 Task: Use the formula "IFNA" in spreadsheet "Project portfolio".
Action: Mouse moved to (832, 115)
Screenshot: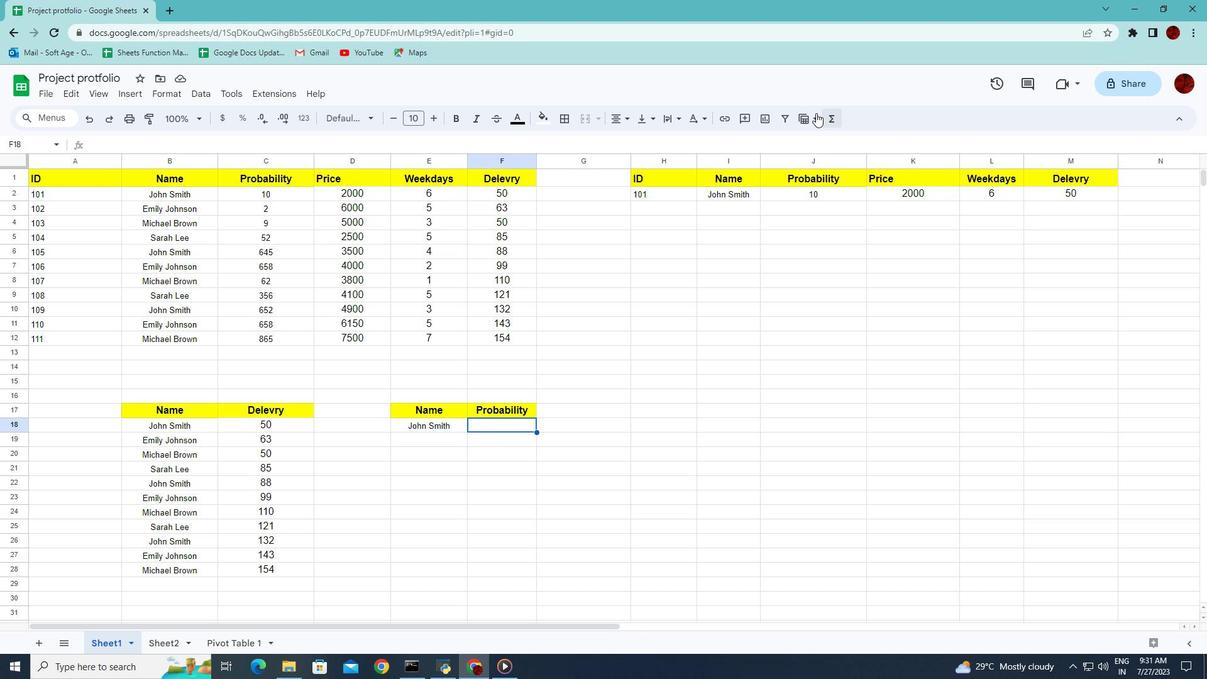 
Action: Mouse pressed left at (832, 115)
Screenshot: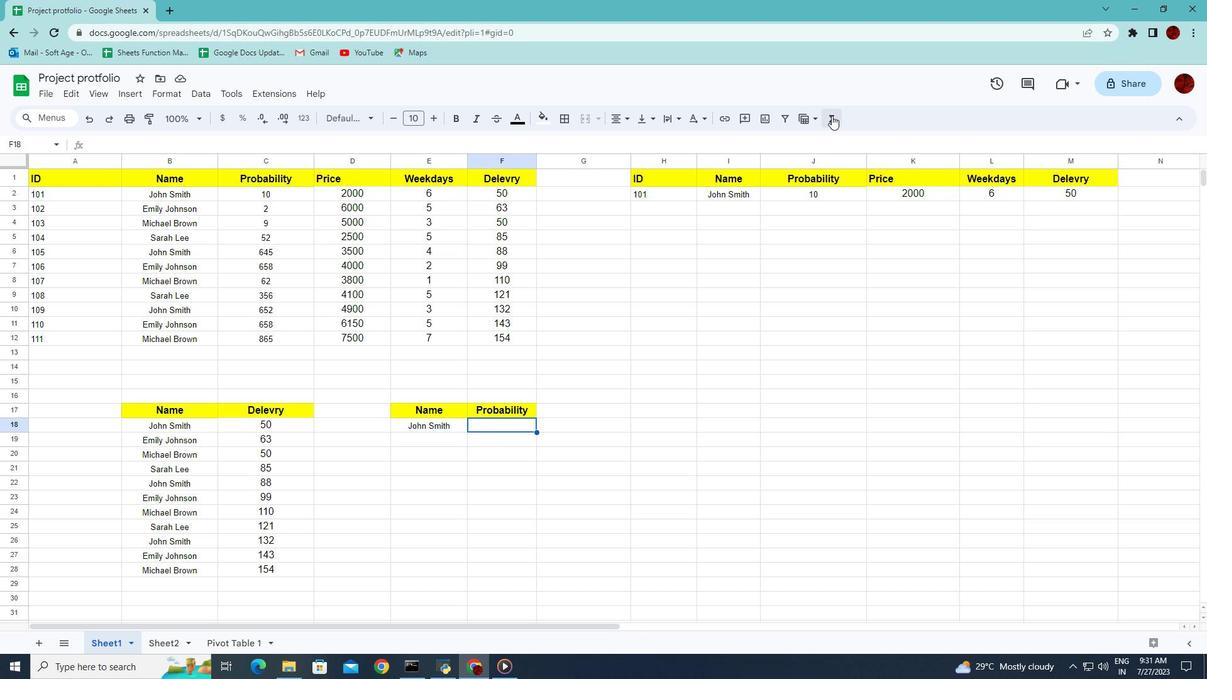 
Action: Mouse moved to (1025, 256)
Screenshot: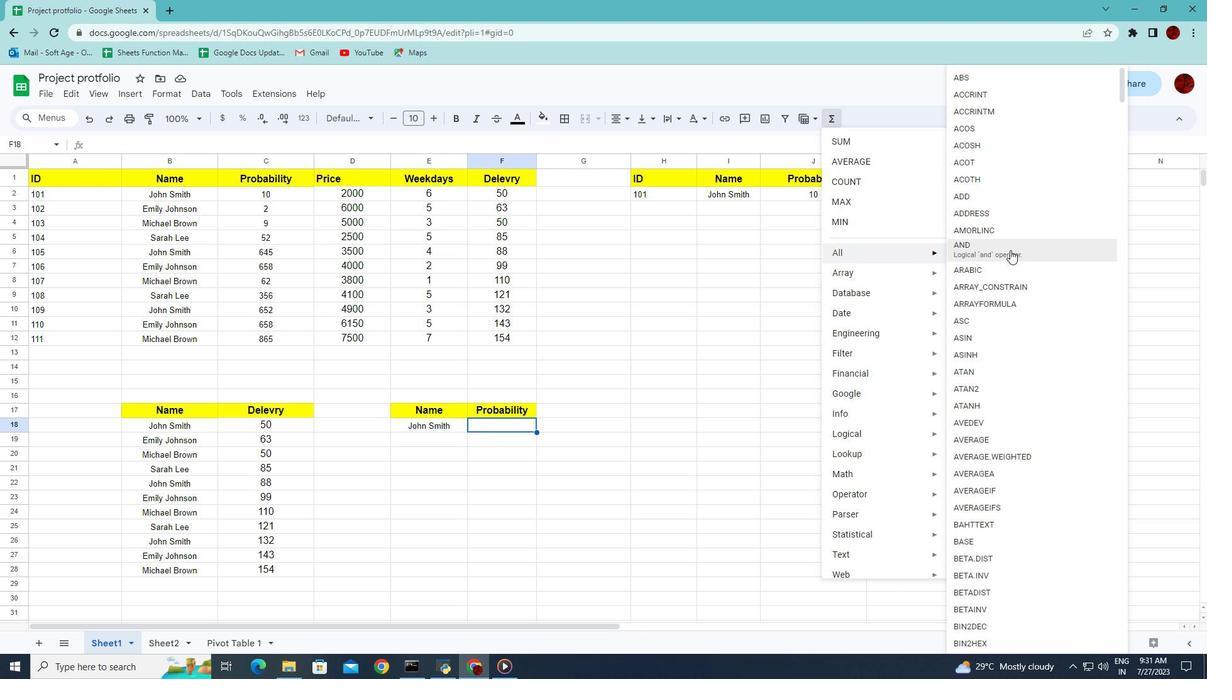 
Action: Mouse scrolled (1025, 256) with delta (0, 0)
Screenshot: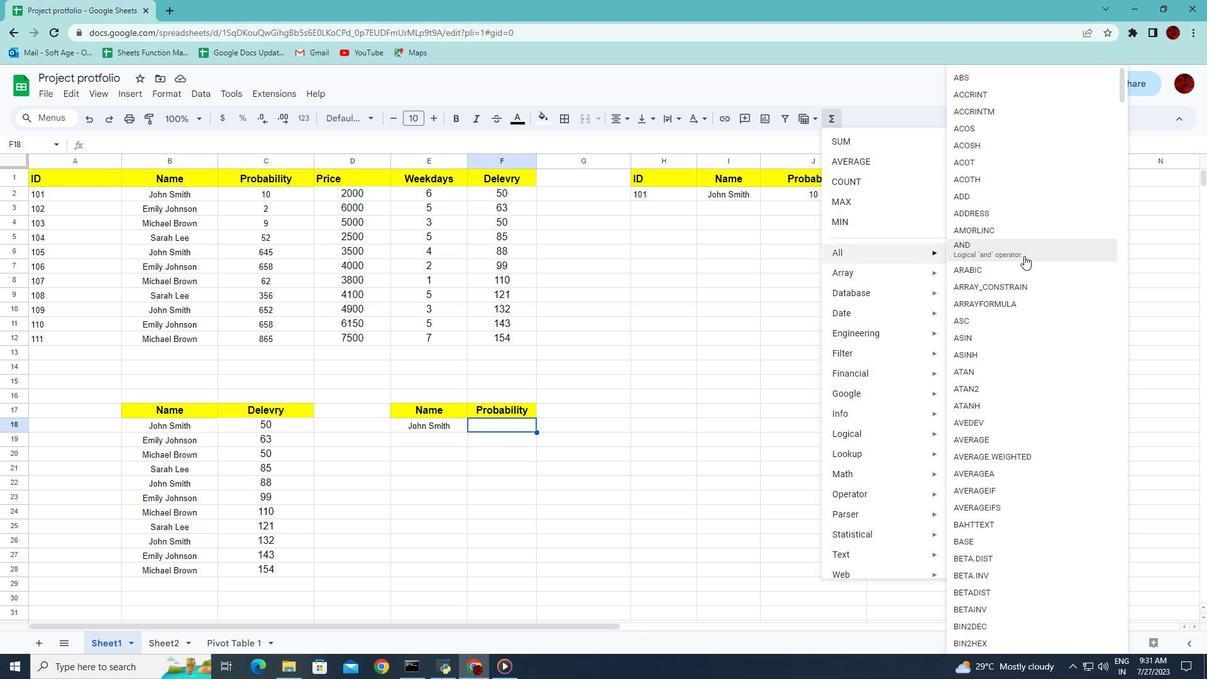 
Action: Mouse scrolled (1025, 256) with delta (0, 0)
Screenshot: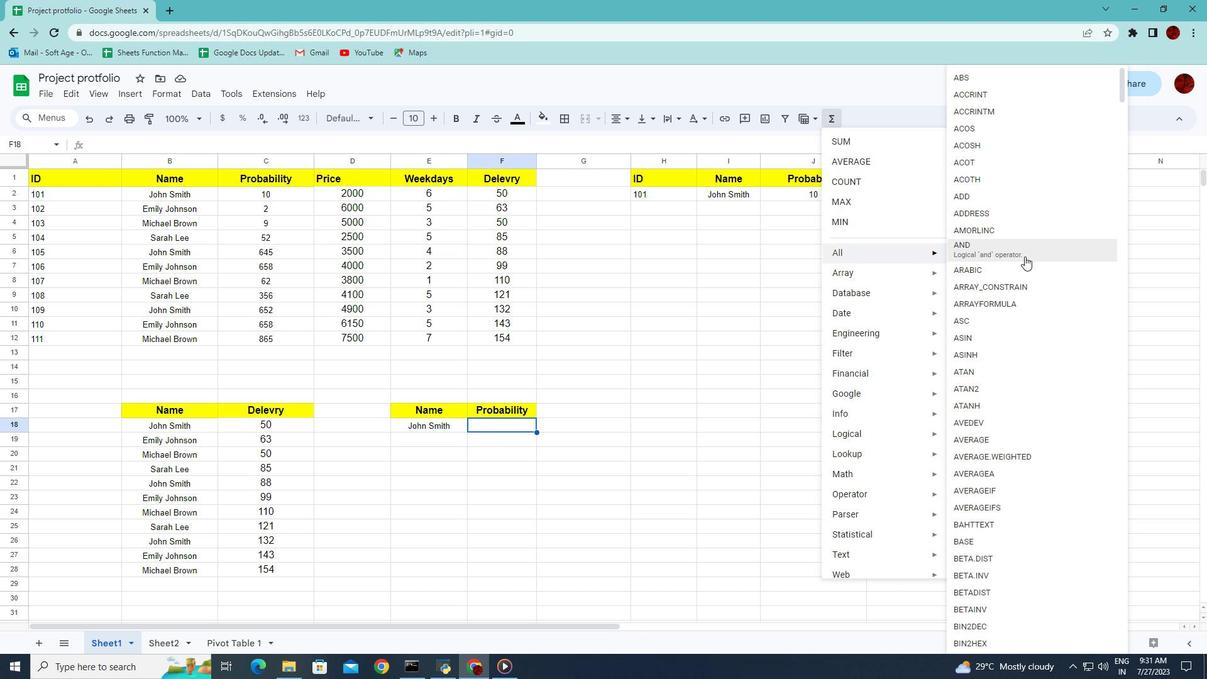 
Action: Mouse scrolled (1025, 256) with delta (0, 0)
Screenshot: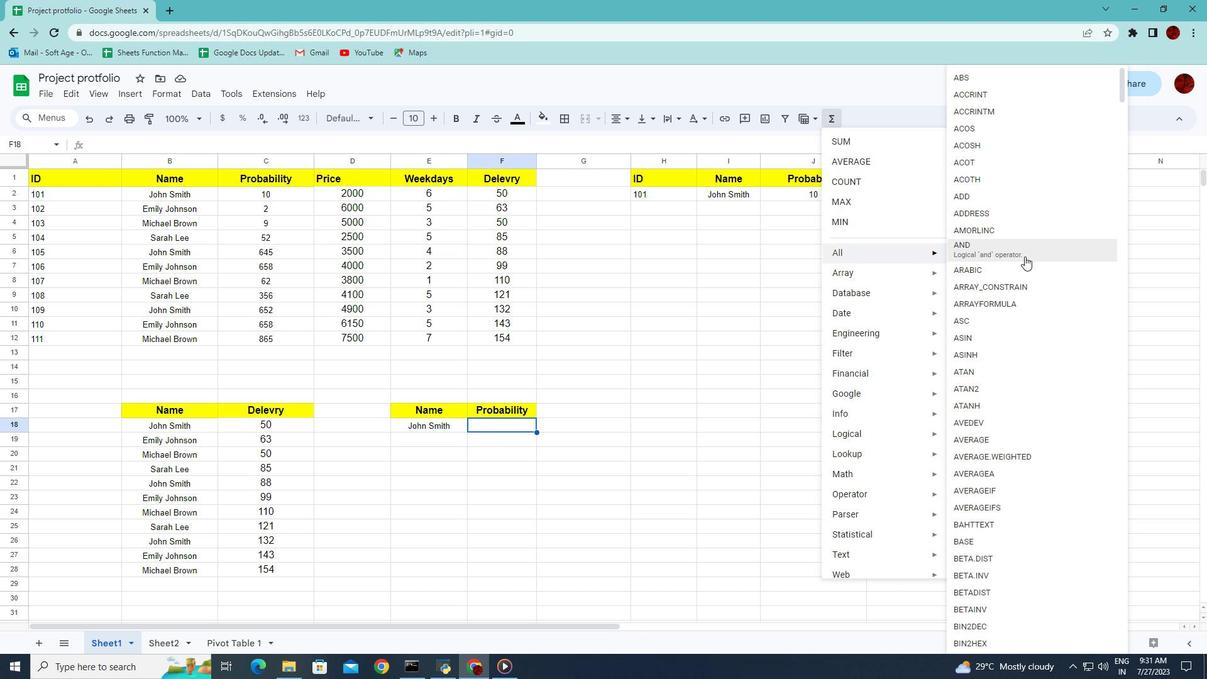 
Action: Mouse scrolled (1025, 256) with delta (0, 0)
Screenshot: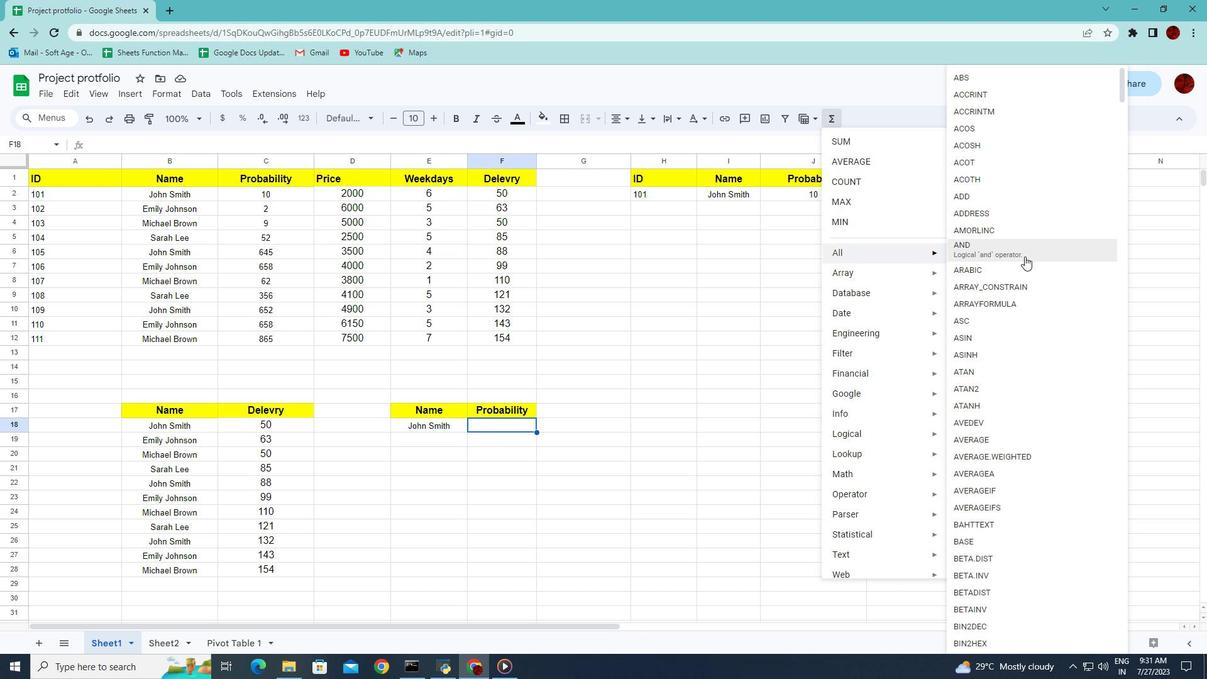 
Action: Mouse scrolled (1025, 256) with delta (0, 0)
Screenshot: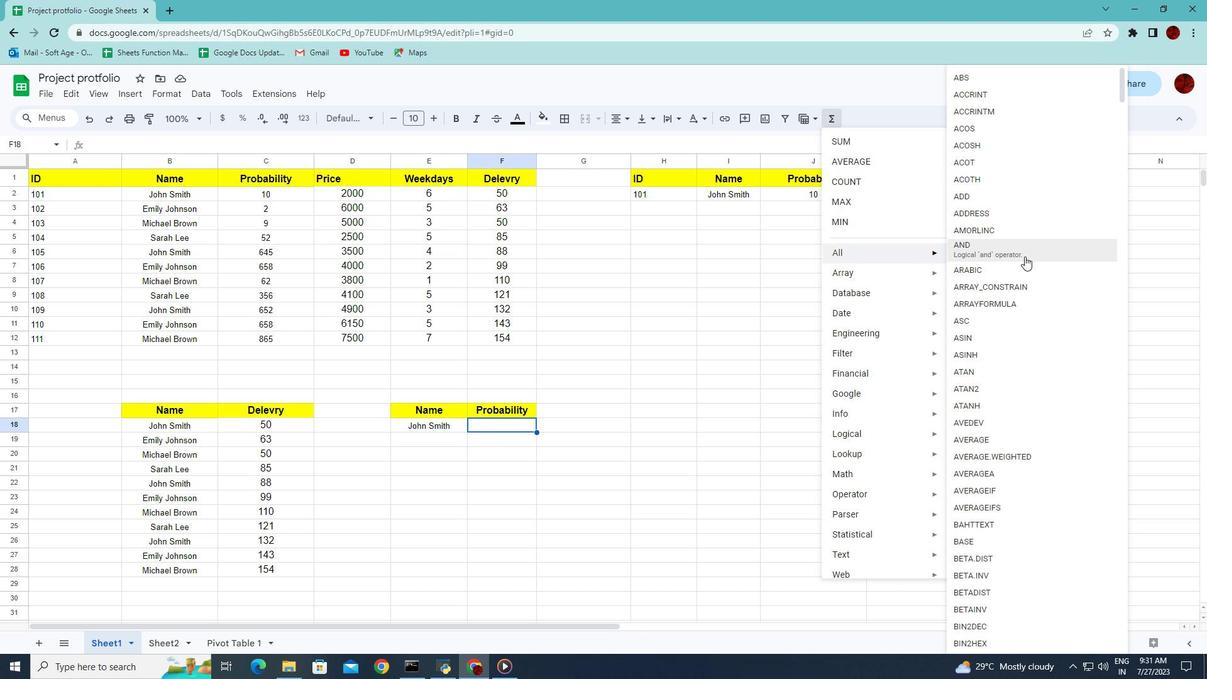 
Action: Mouse scrolled (1025, 256) with delta (0, 0)
Screenshot: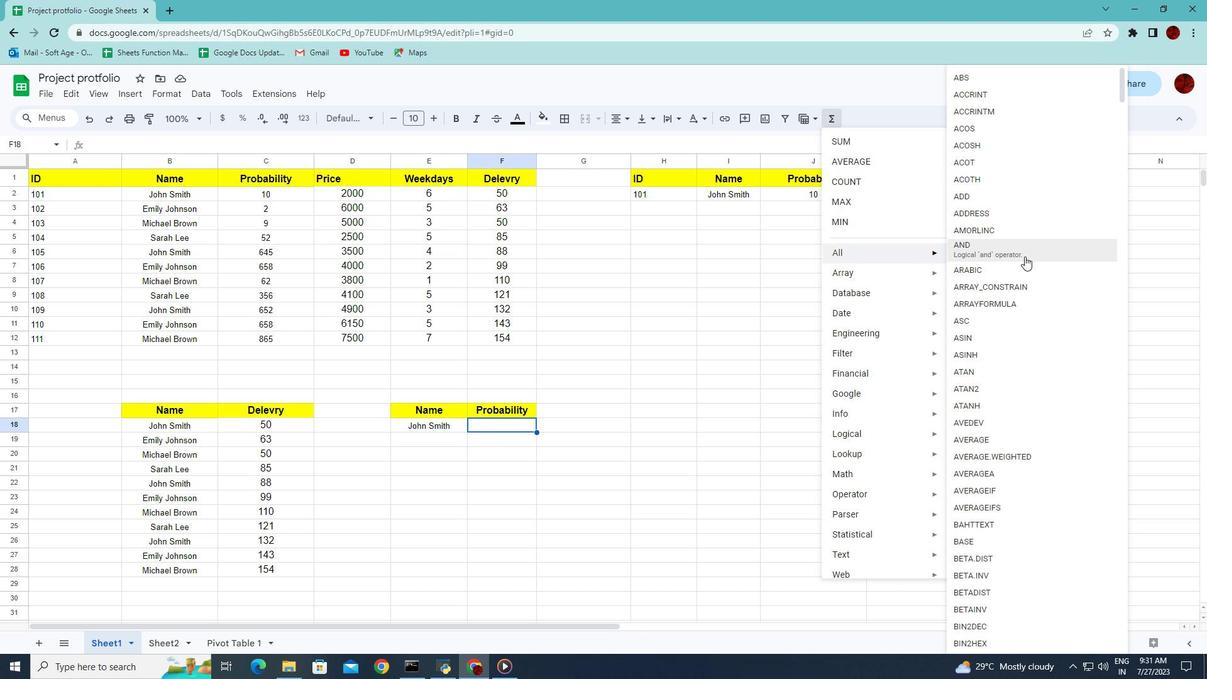 
Action: Mouse scrolled (1025, 256) with delta (0, 0)
Screenshot: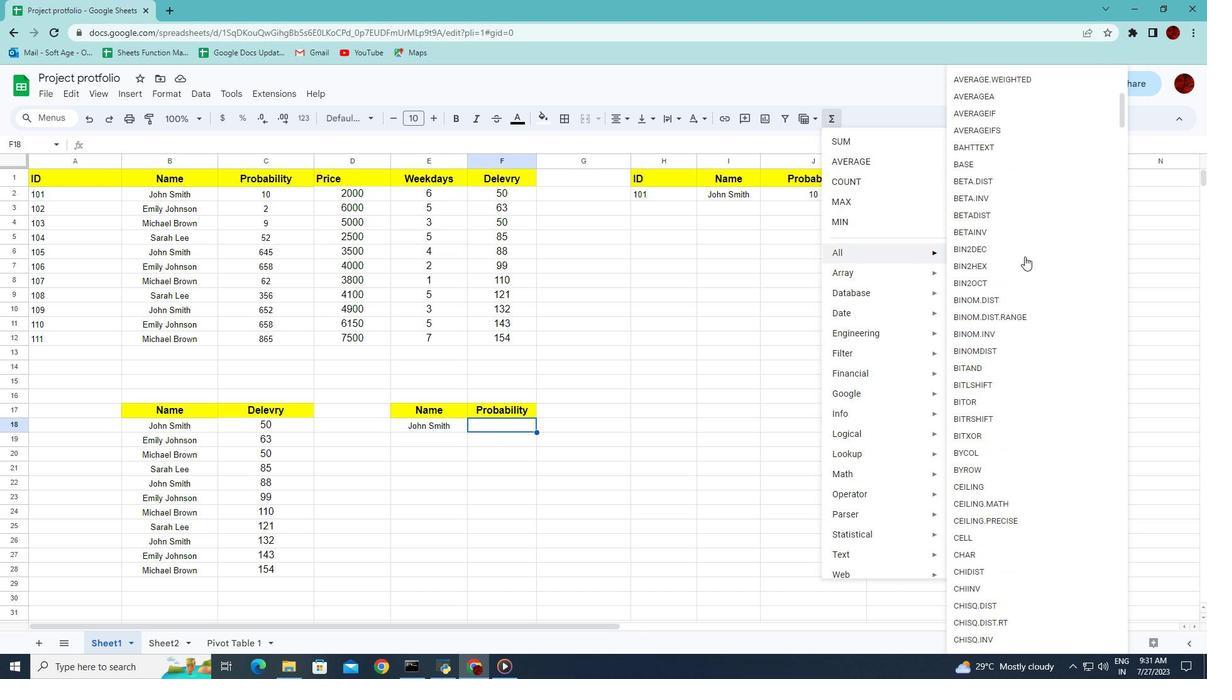 
Action: Mouse scrolled (1025, 256) with delta (0, 0)
Screenshot: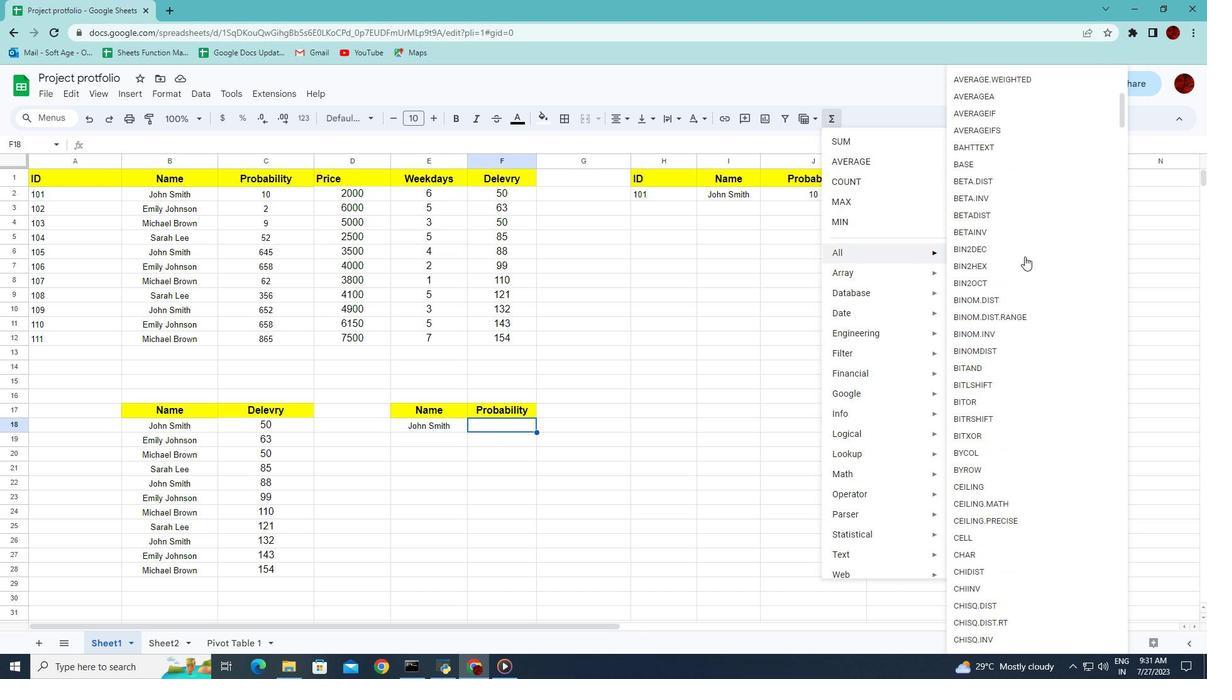 
Action: Mouse scrolled (1025, 256) with delta (0, 0)
Screenshot: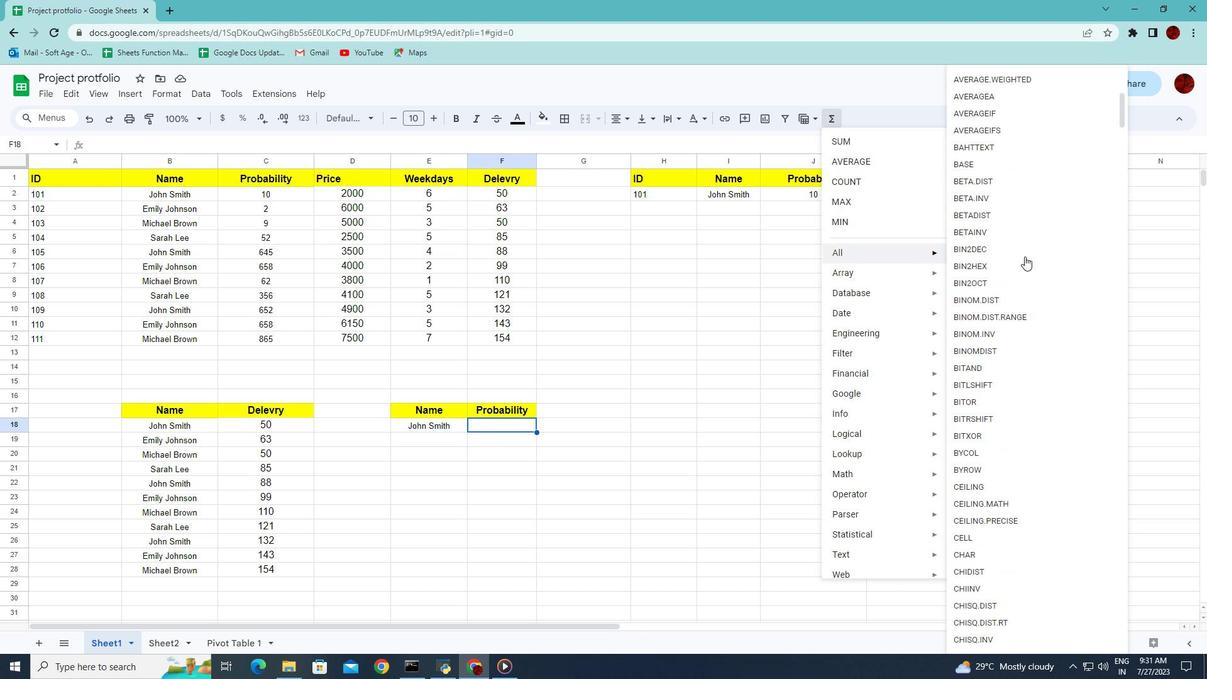 
Action: Mouse scrolled (1025, 256) with delta (0, 0)
Screenshot: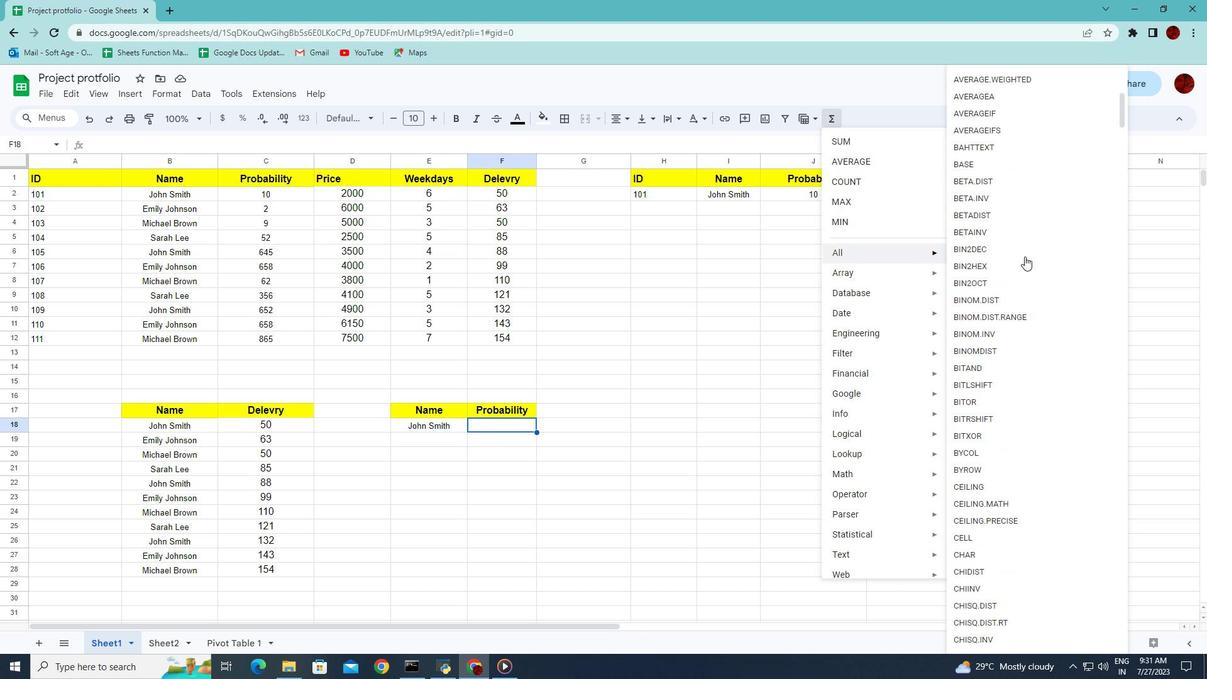 
Action: Mouse scrolled (1025, 256) with delta (0, 0)
Screenshot: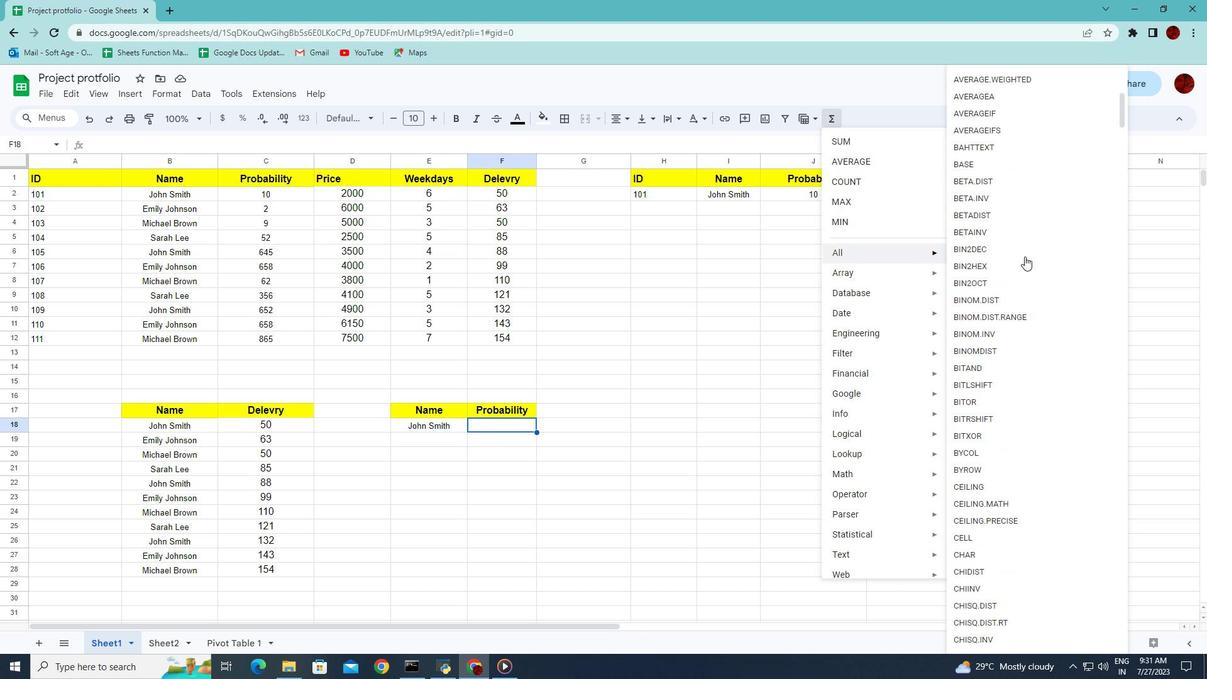 
Action: Mouse scrolled (1025, 256) with delta (0, 0)
Screenshot: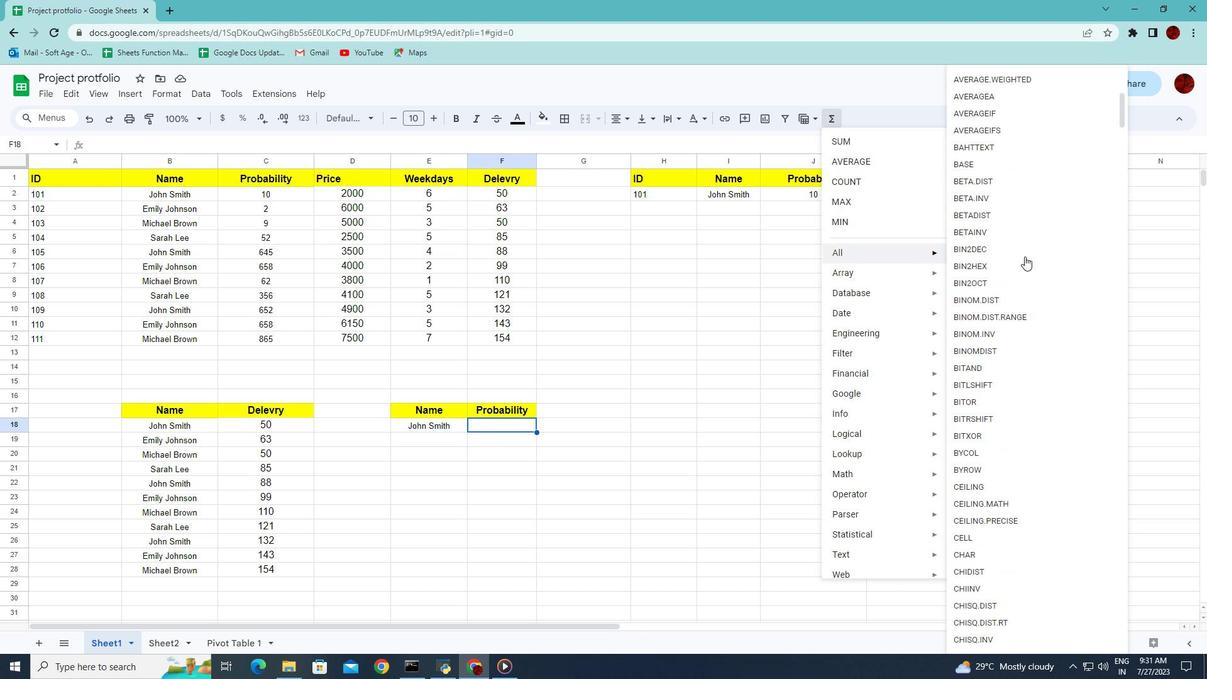 
Action: Mouse scrolled (1025, 256) with delta (0, 0)
Screenshot: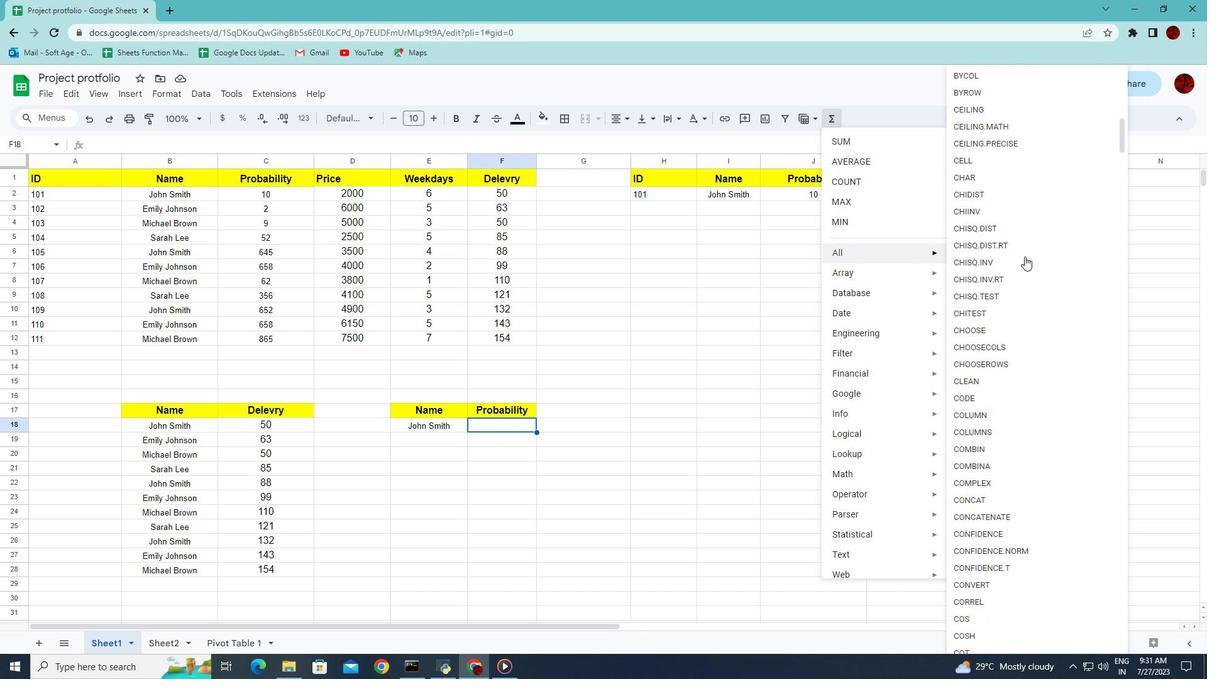 
Action: Mouse scrolled (1025, 256) with delta (0, 0)
Screenshot: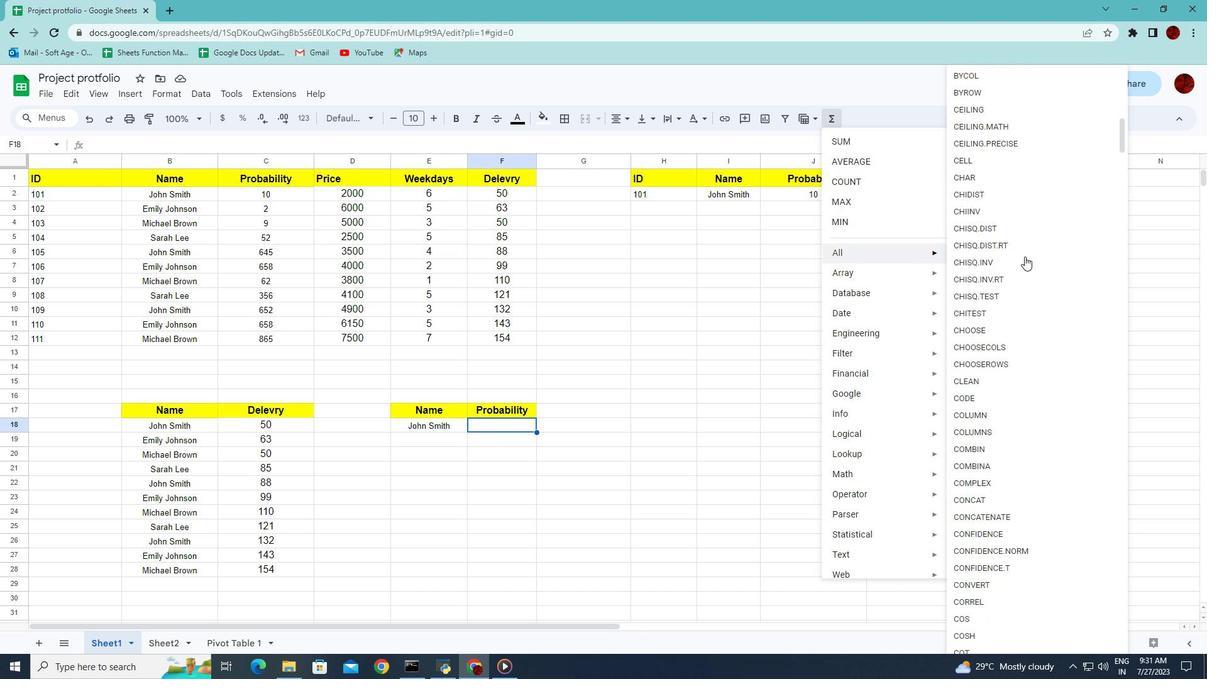 
Action: Mouse scrolled (1025, 256) with delta (0, 0)
Screenshot: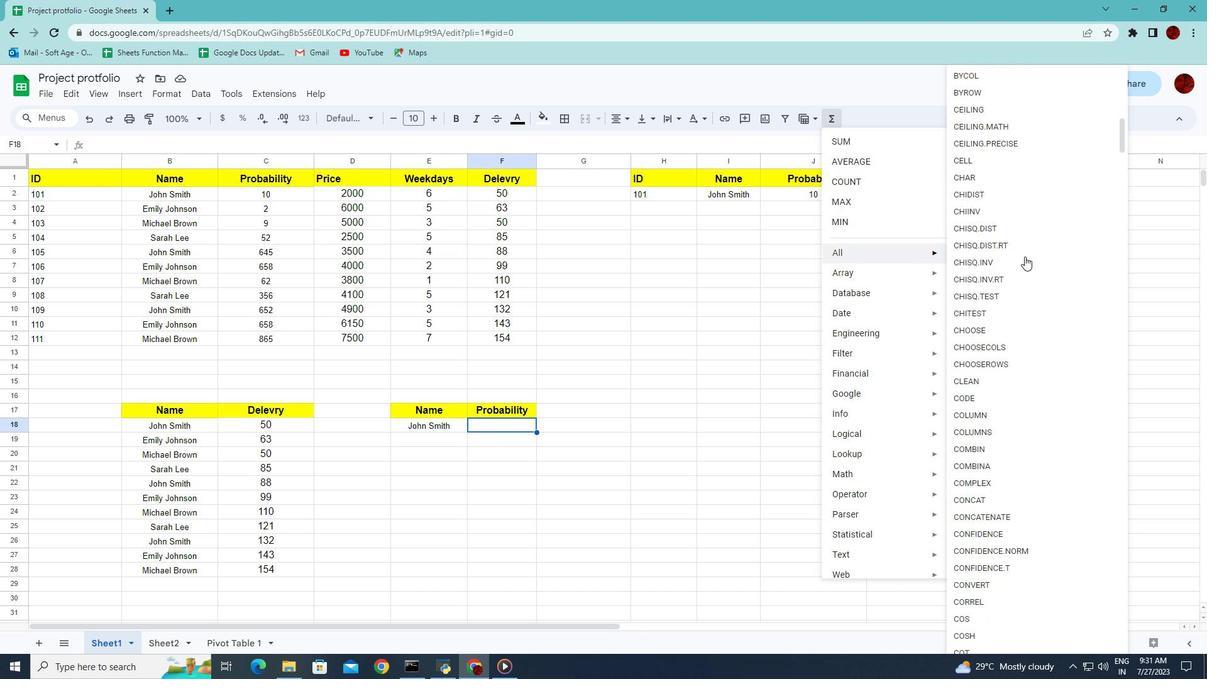 
Action: Mouse scrolled (1025, 256) with delta (0, 0)
Screenshot: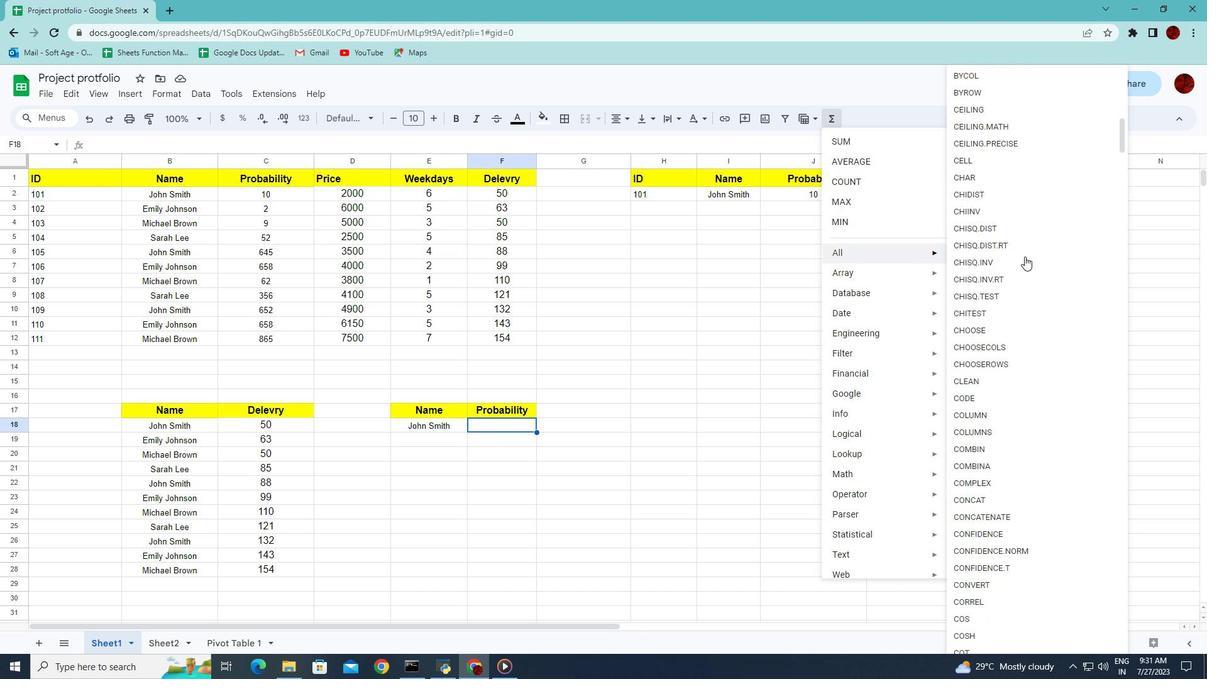 
Action: Mouse scrolled (1025, 256) with delta (0, 0)
Screenshot: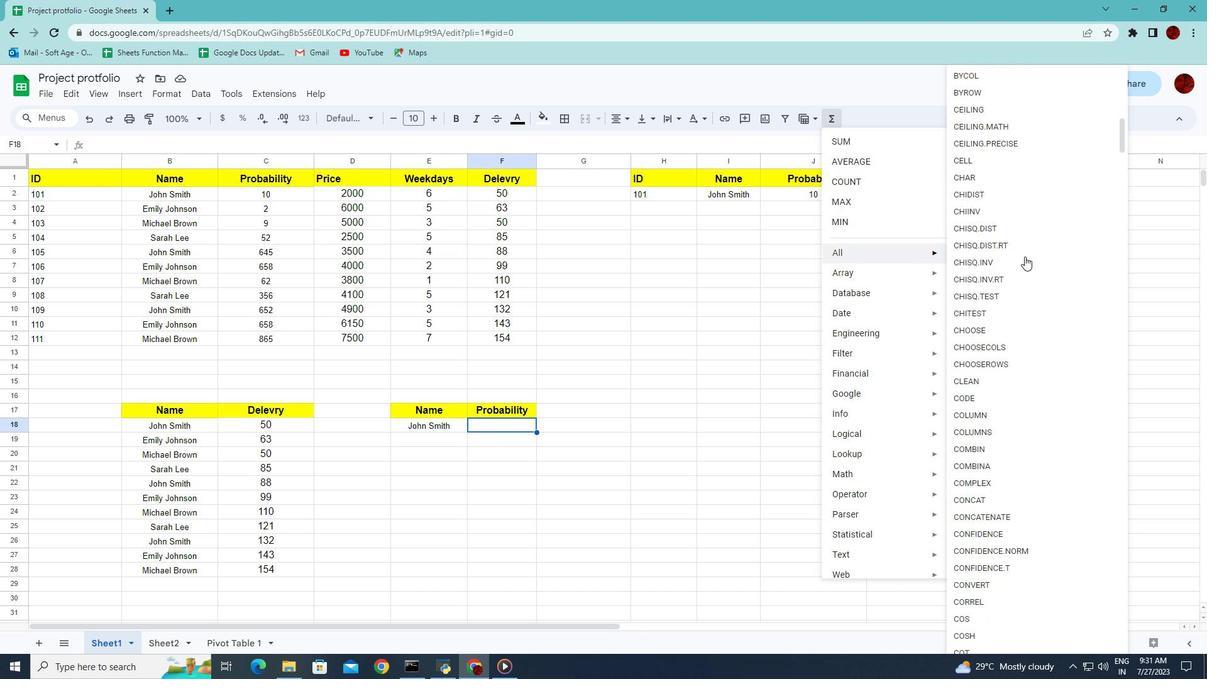 
Action: Mouse scrolled (1025, 256) with delta (0, 0)
Screenshot: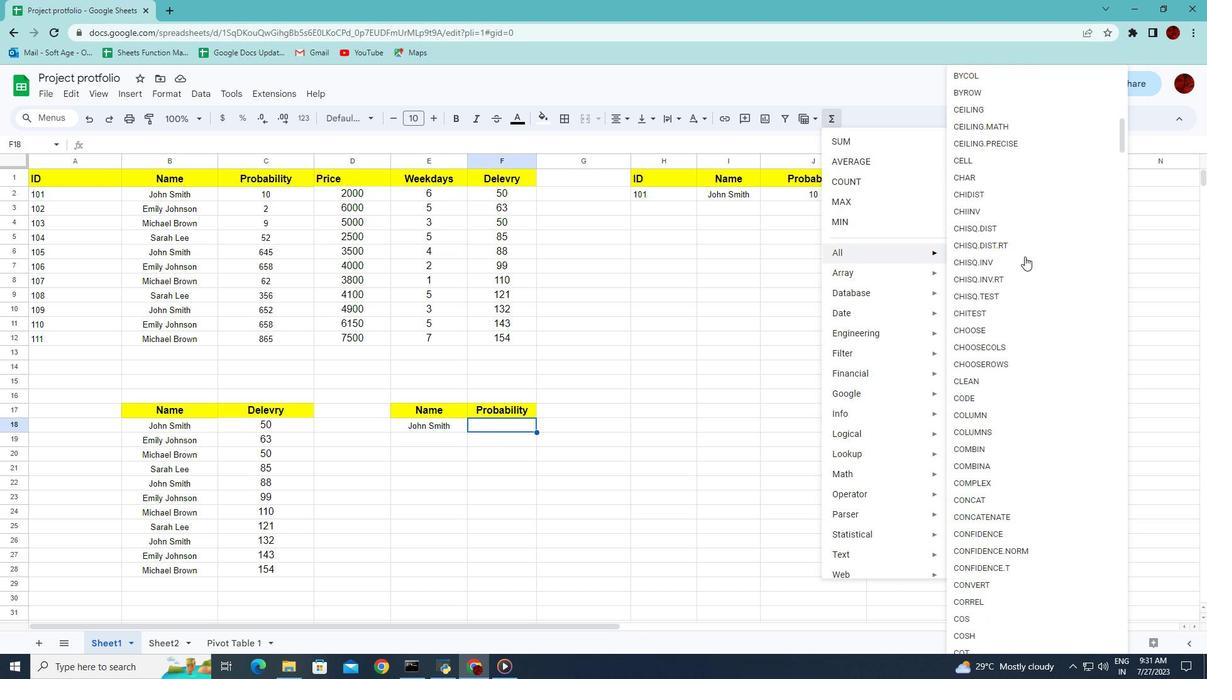 
Action: Mouse scrolled (1025, 256) with delta (0, 0)
Screenshot: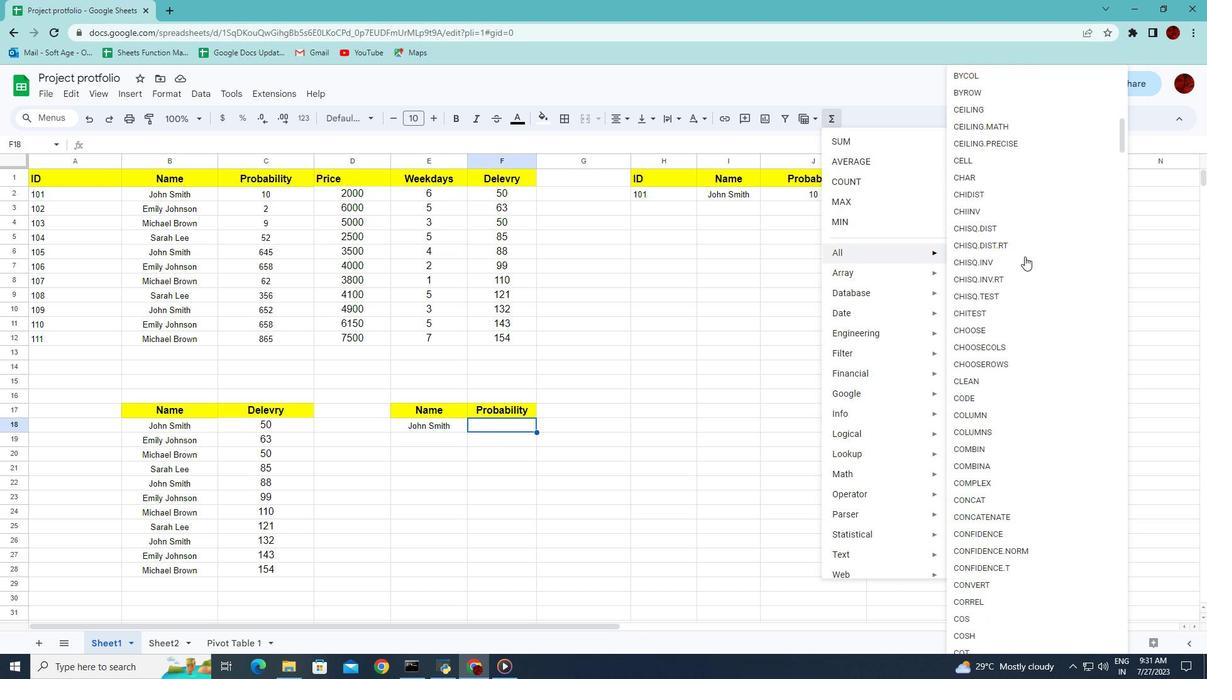
Action: Mouse scrolled (1025, 256) with delta (0, 0)
Screenshot: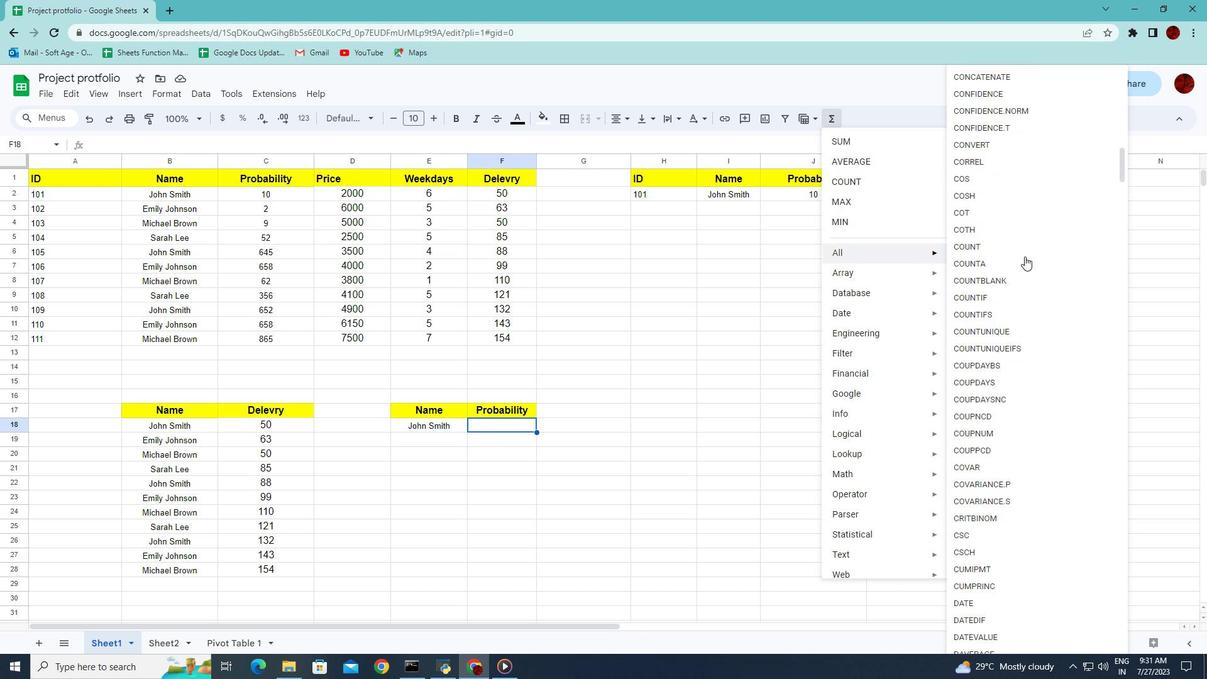 
Action: Mouse scrolled (1025, 256) with delta (0, 0)
Screenshot: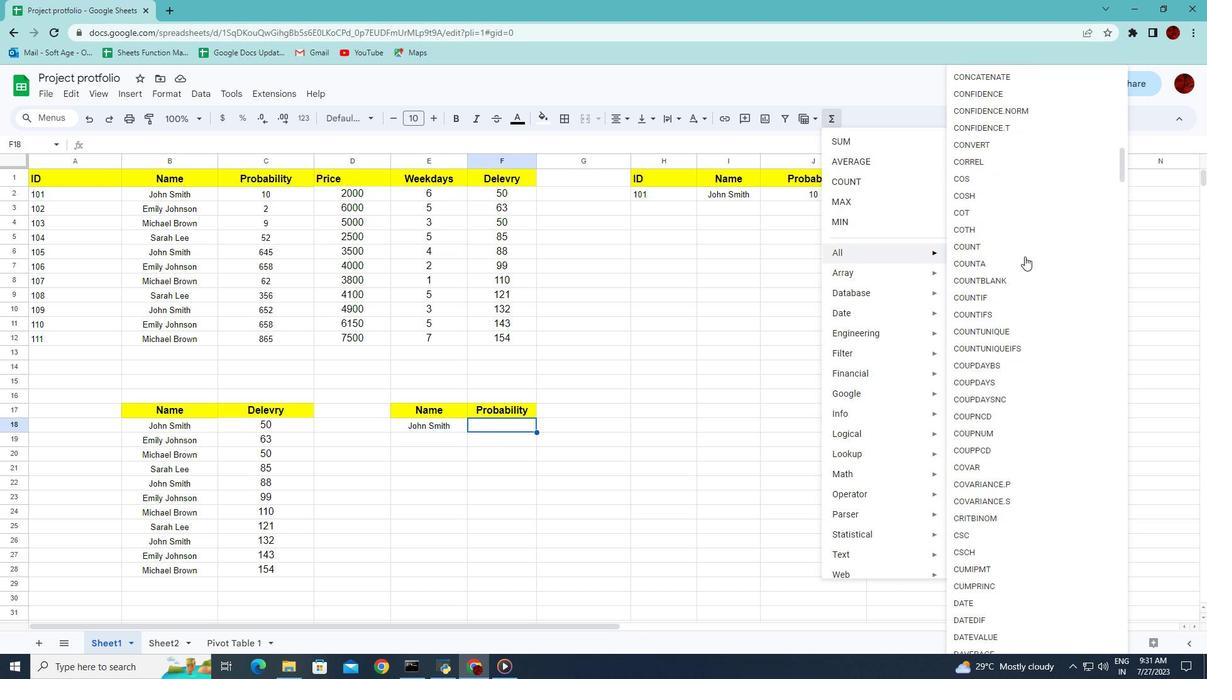
Action: Mouse scrolled (1025, 256) with delta (0, 0)
Screenshot: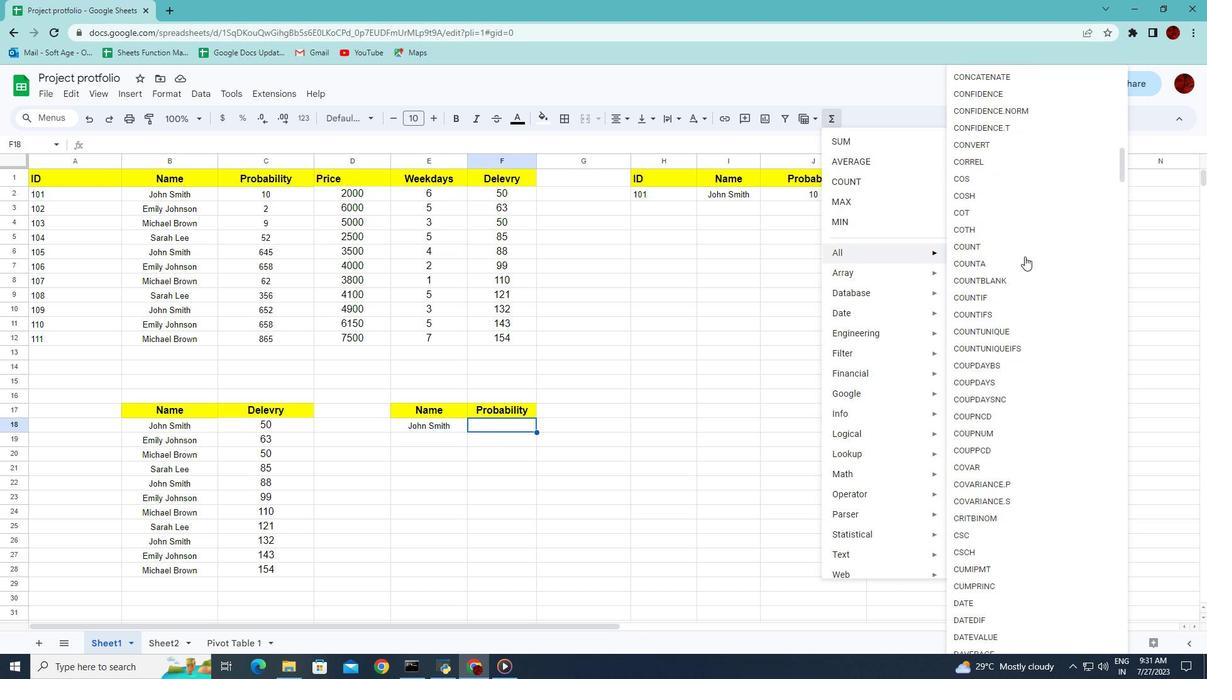 
Action: Mouse scrolled (1025, 256) with delta (0, 0)
Screenshot: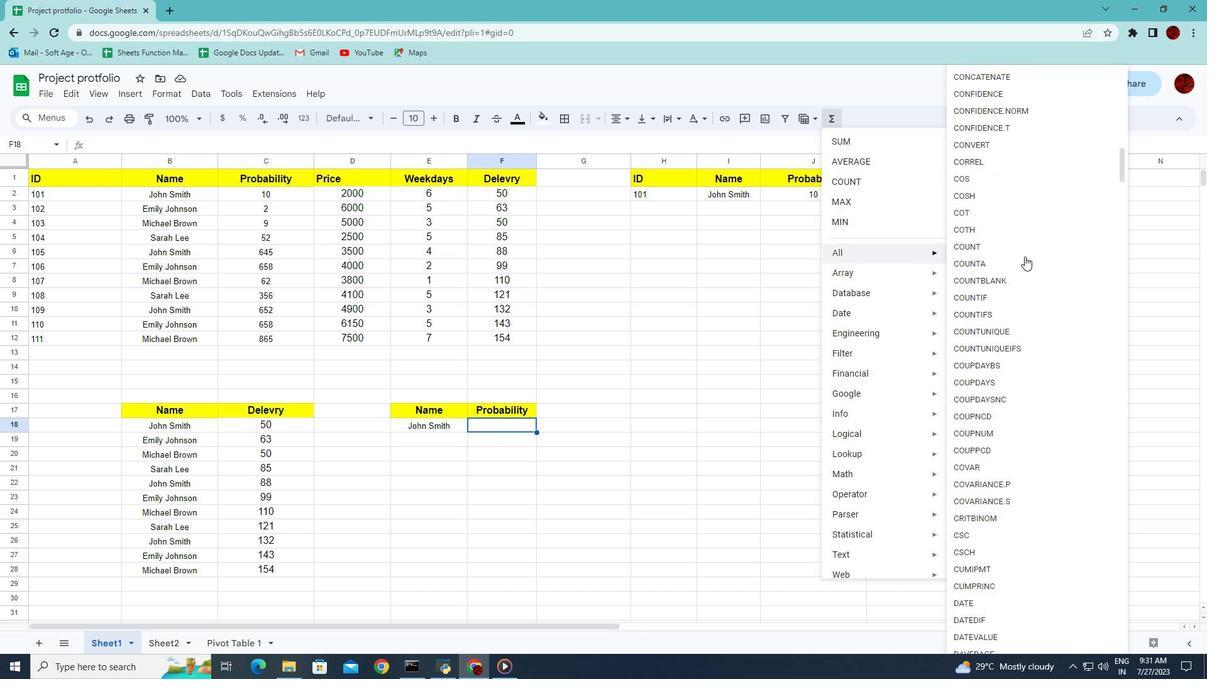 
Action: Mouse scrolled (1025, 256) with delta (0, 0)
Screenshot: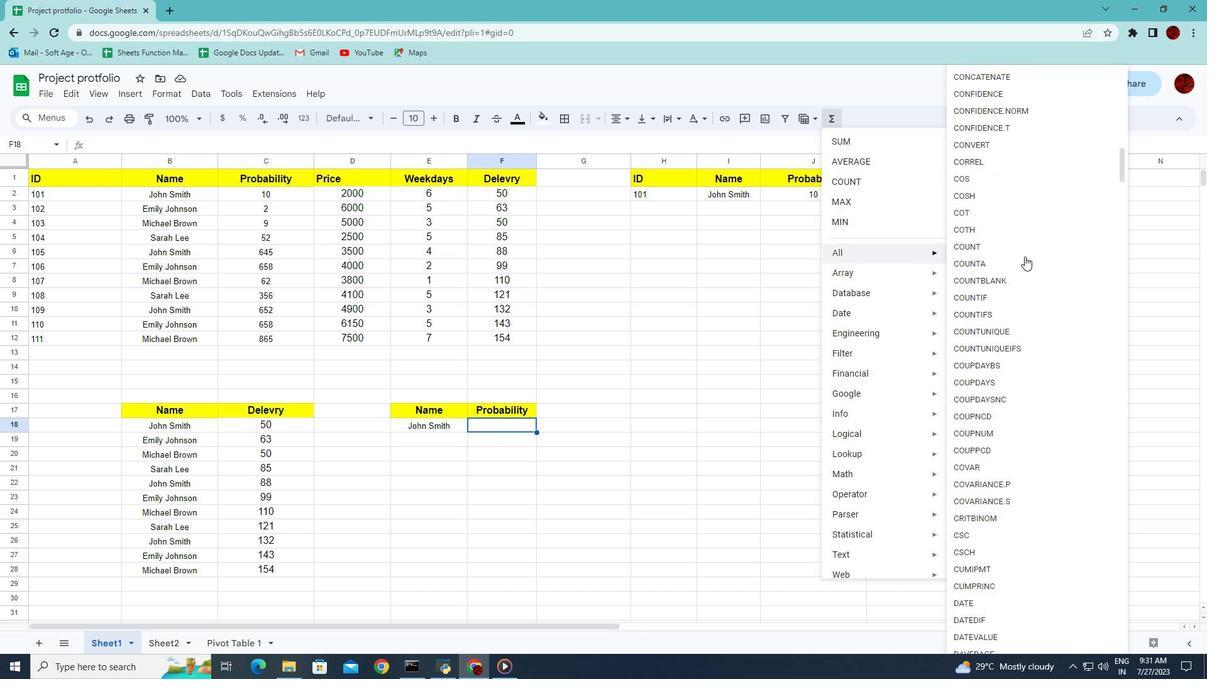 
Action: Mouse scrolled (1025, 256) with delta (0, 0)
Screenshot: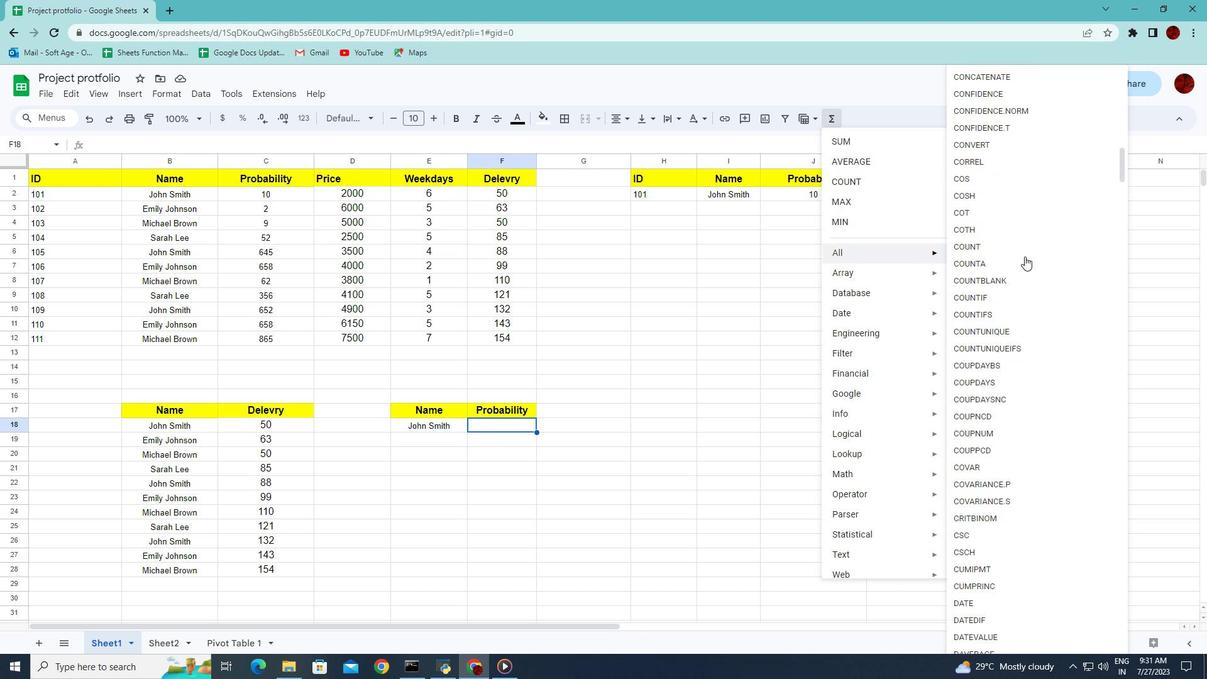 
Action: Mouse scrolled (1025, 256) with delta (0, 0)
Screenshot: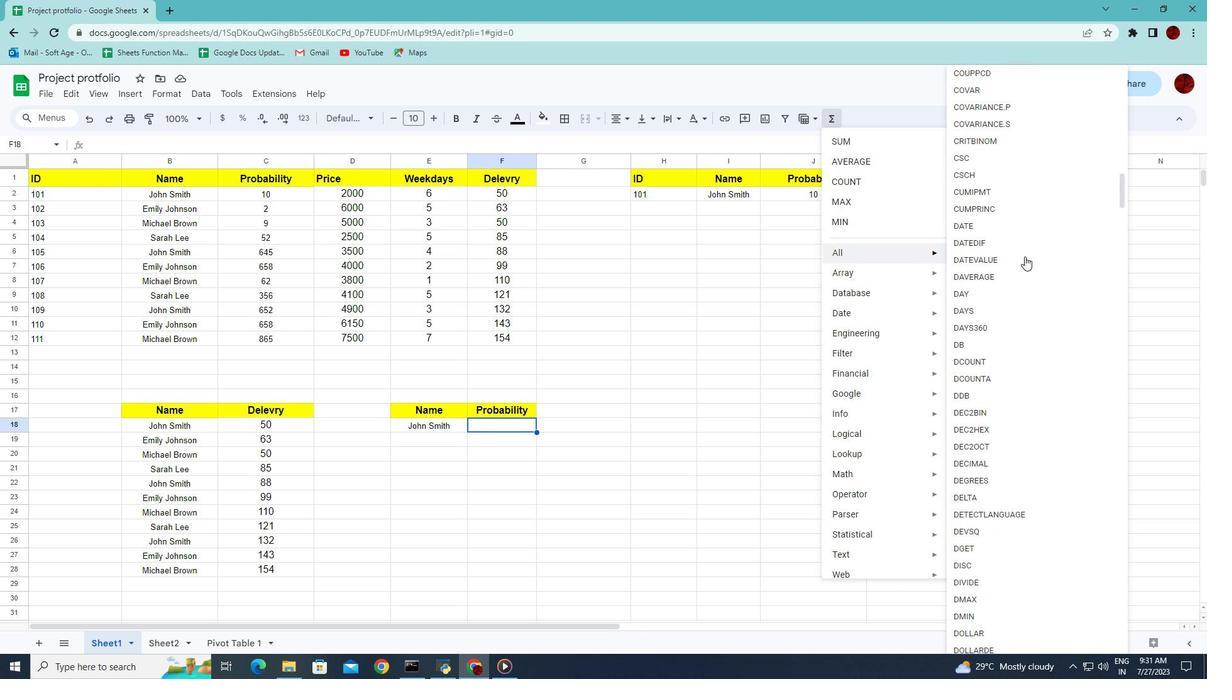 
Action: Mouse scrolled (1025, 256) with delta (0, 0)
Screenshot: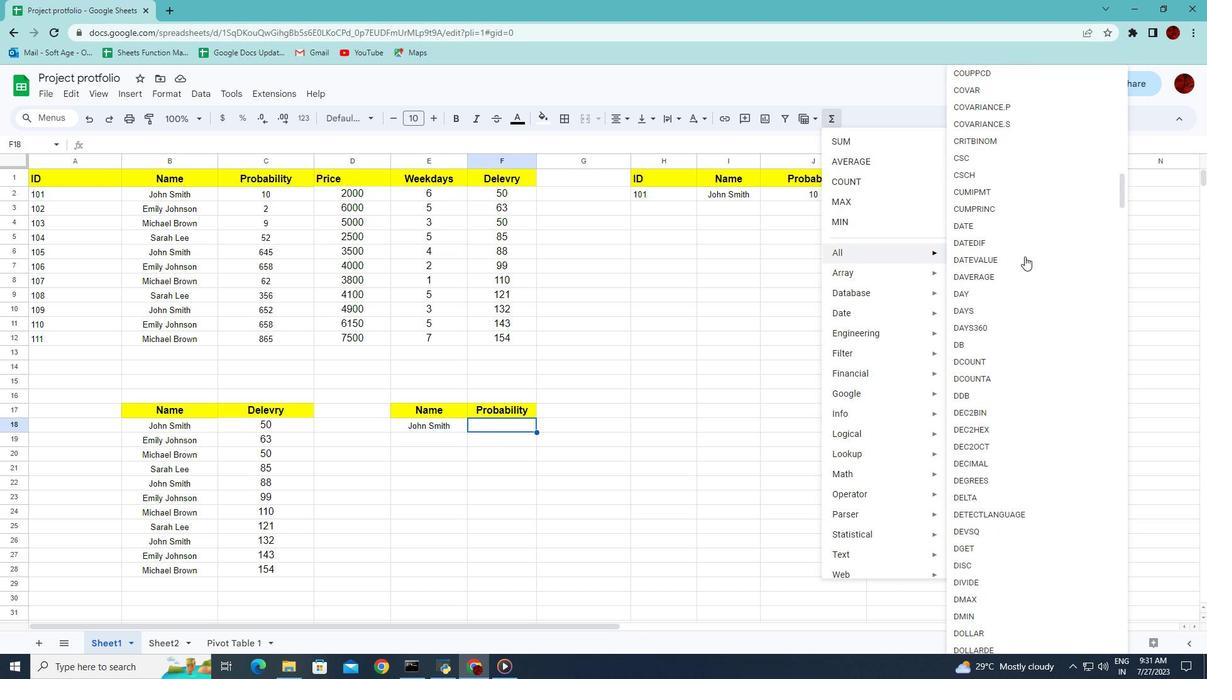 
Action: Mouse scrolled (1025, 256) with delta (0, 0)
Screenshot: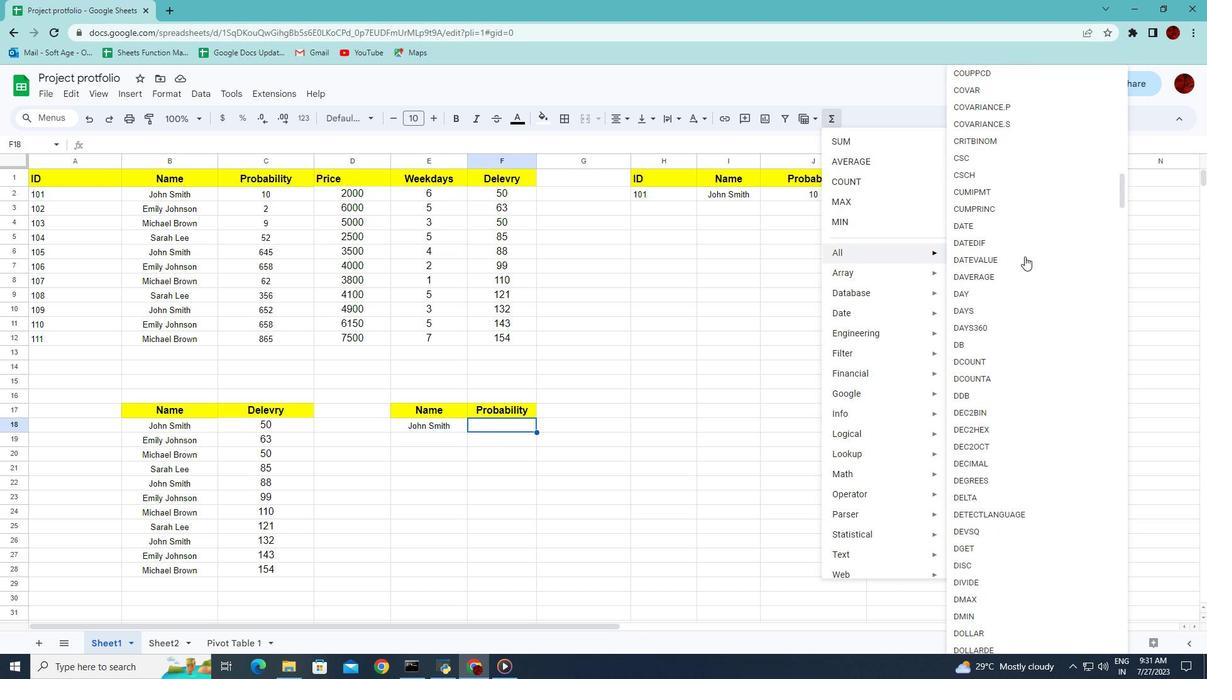 
Action: Mouse scrolled (1025, 256) with delta (0, 0)
Screenshot: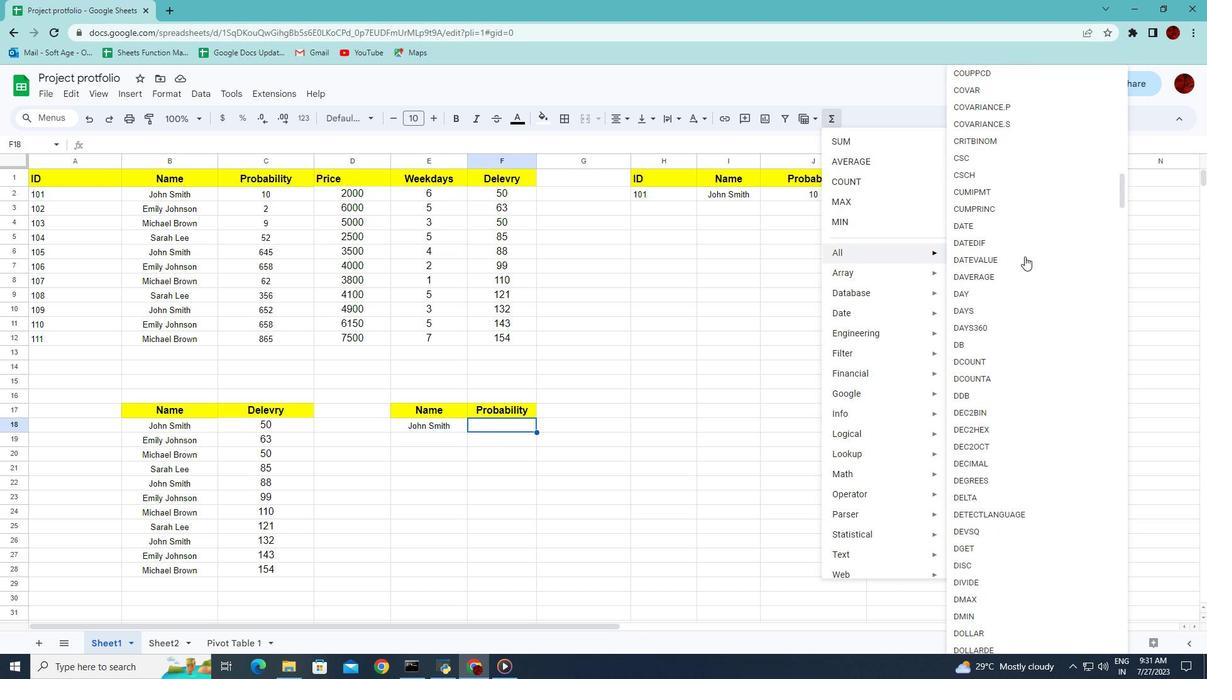 
Action: Mouse scrolled (1025, 256) with delta (0, 0)
Screenshot: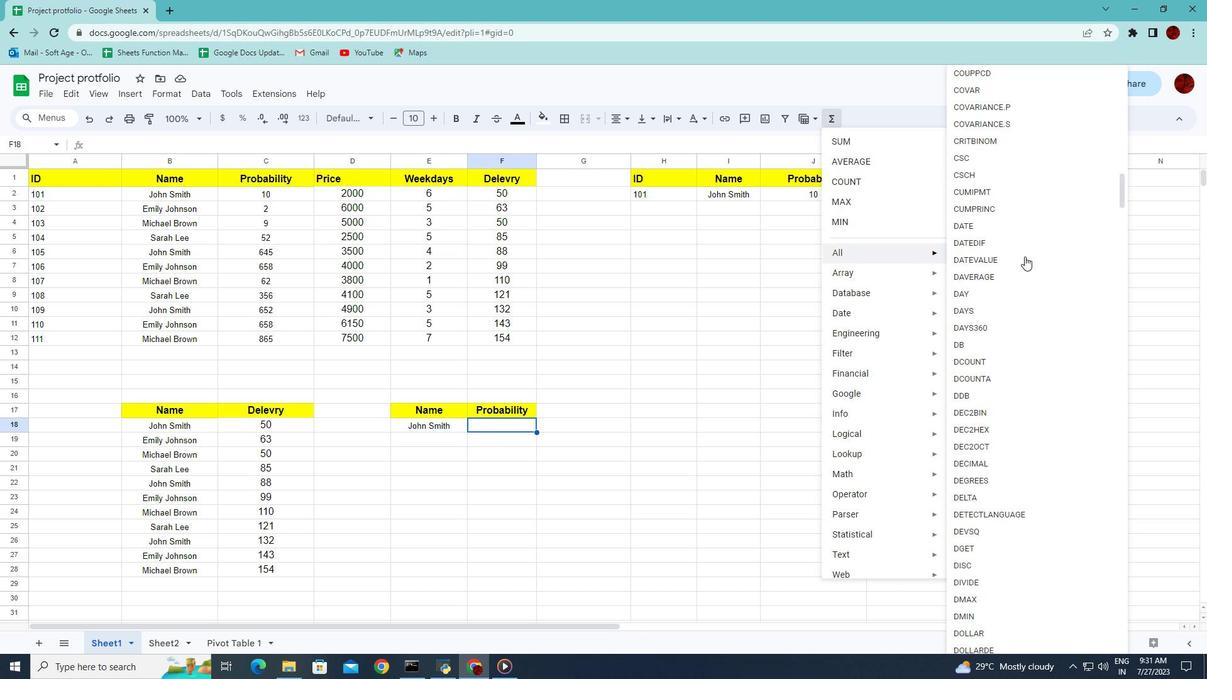 
Action: Mouse scrolled (1025, 256) with delta (0, 0)
Screenshot: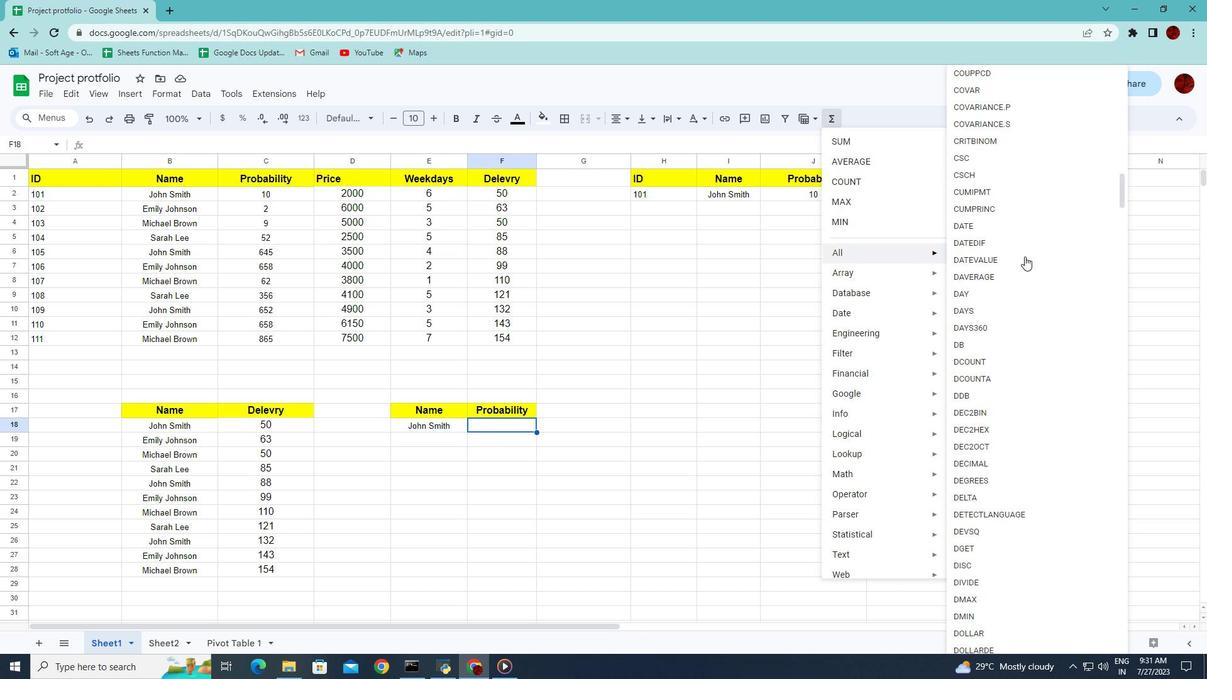 
Action: Mouse scrolled (1025, 256) with delta (0, 0)
Screenshot: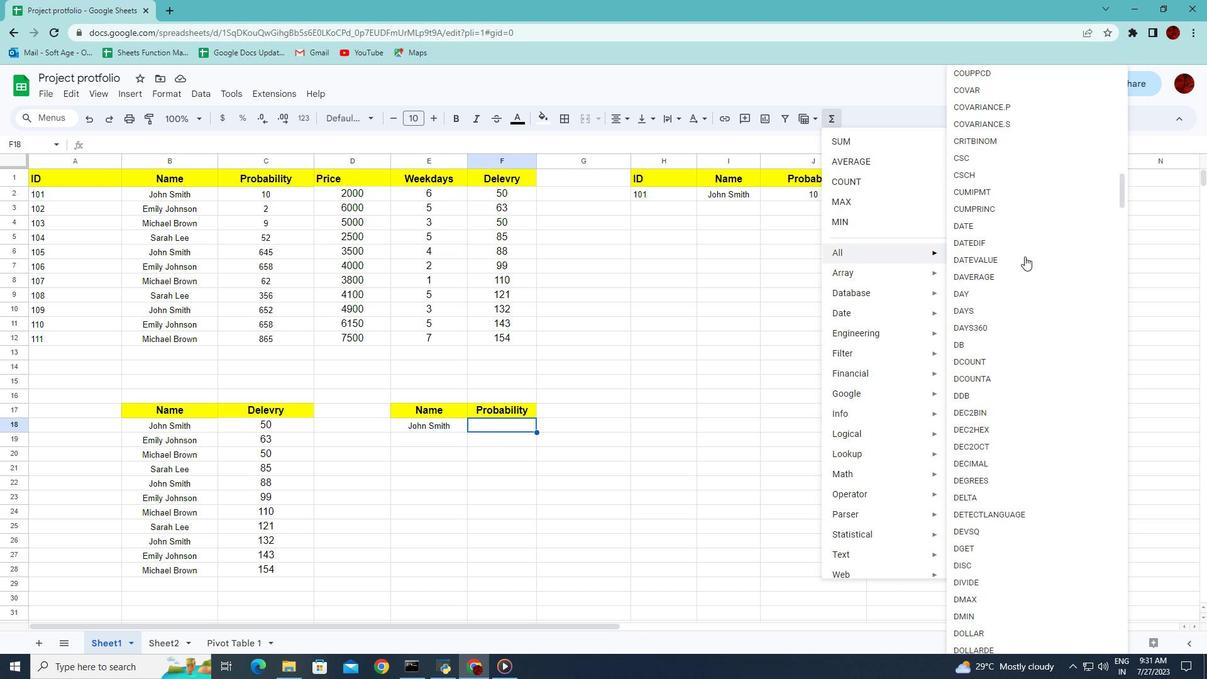
Action: Mouse scrolled (1025, 256) with delta (0, 0)
Screenshot: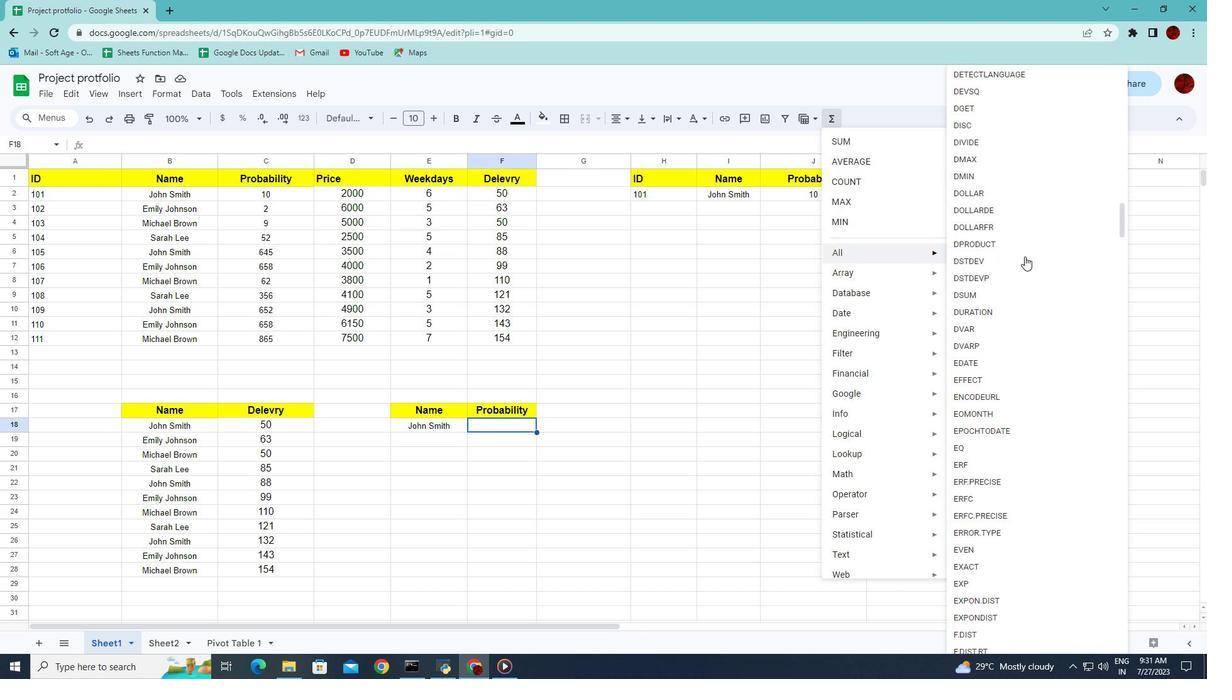 
Action: Mouse scrolled (1025, 256) with delta (0, 0)
Screenshot: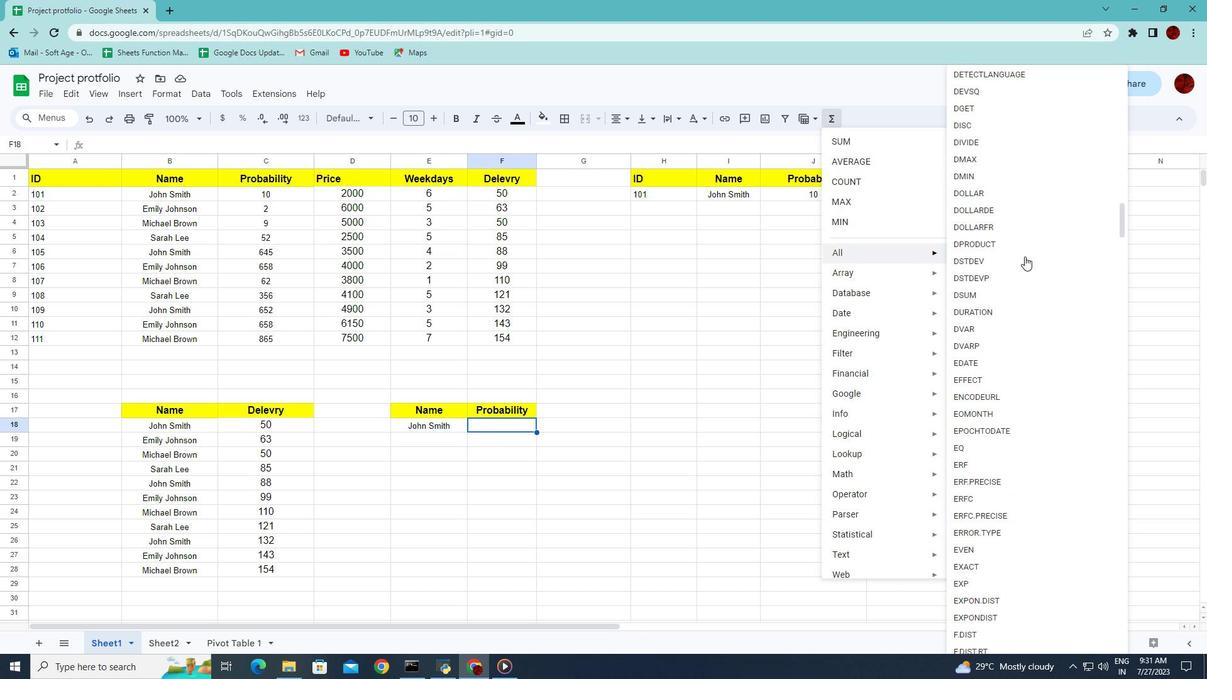 
Action: Mouse scrolled (1025, 256) with delta (0, 0)
Screenshot: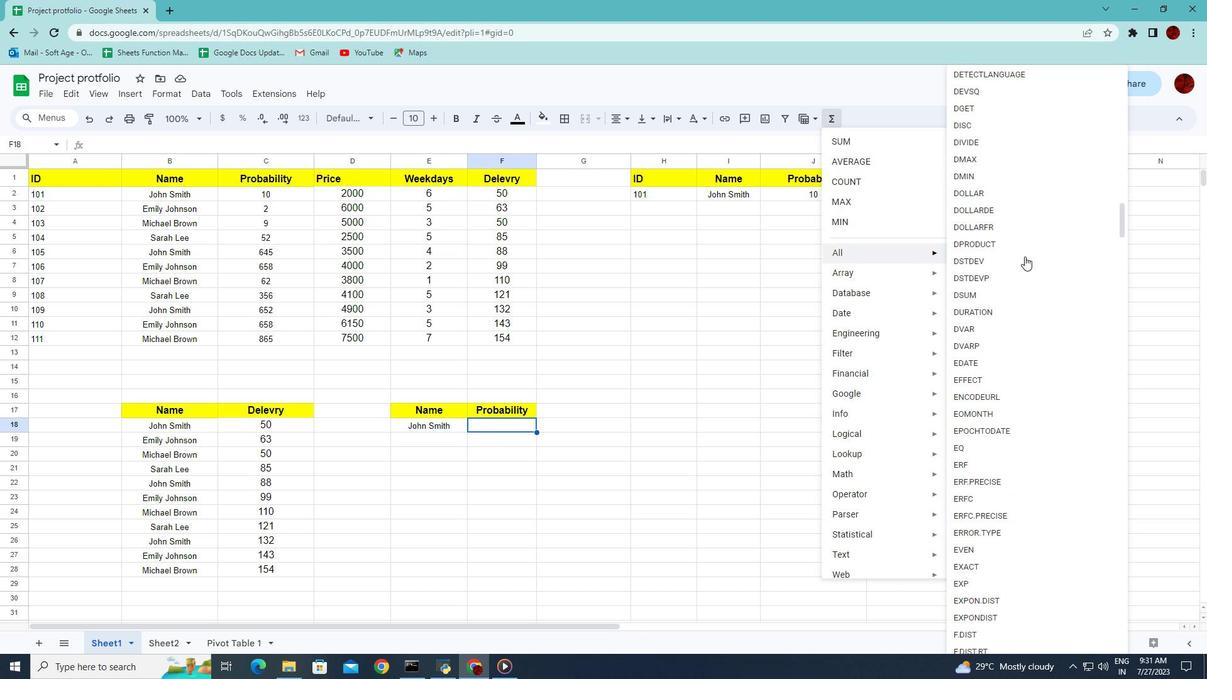 
Action: Mouse scrolled (1025, 256) with delta (0, 0)
Screenshot: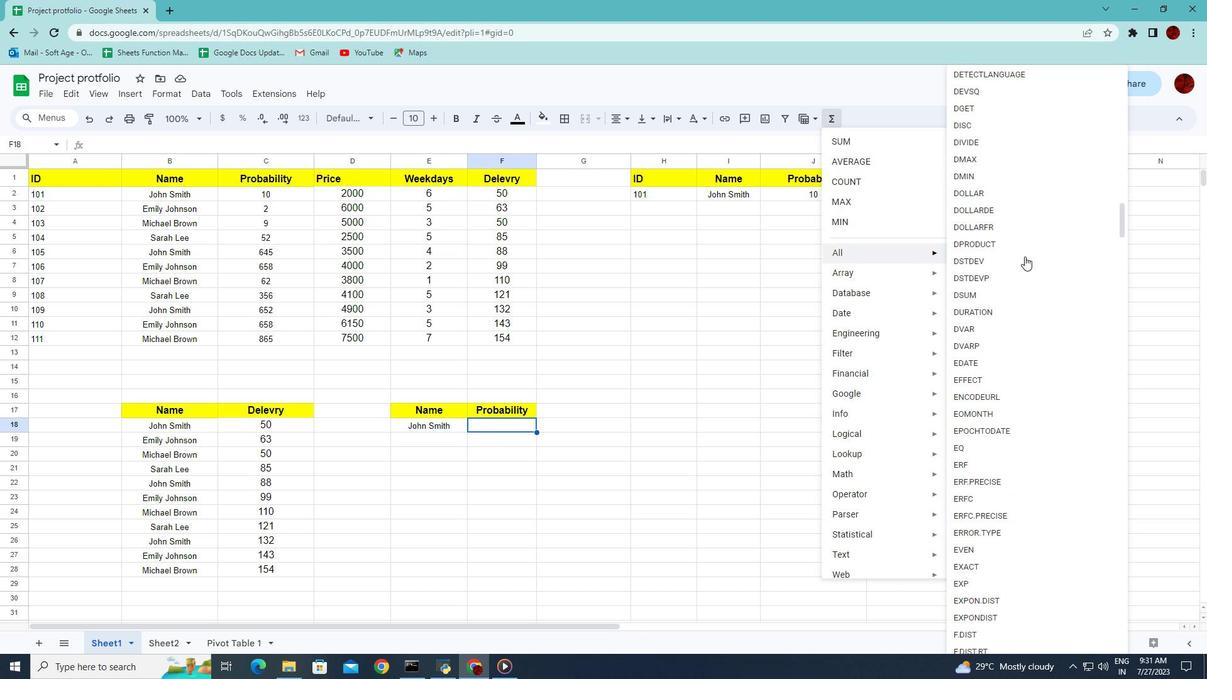 
Action: Mouse scrolled (1025, 256) with delta (0, 0)
Screenshot: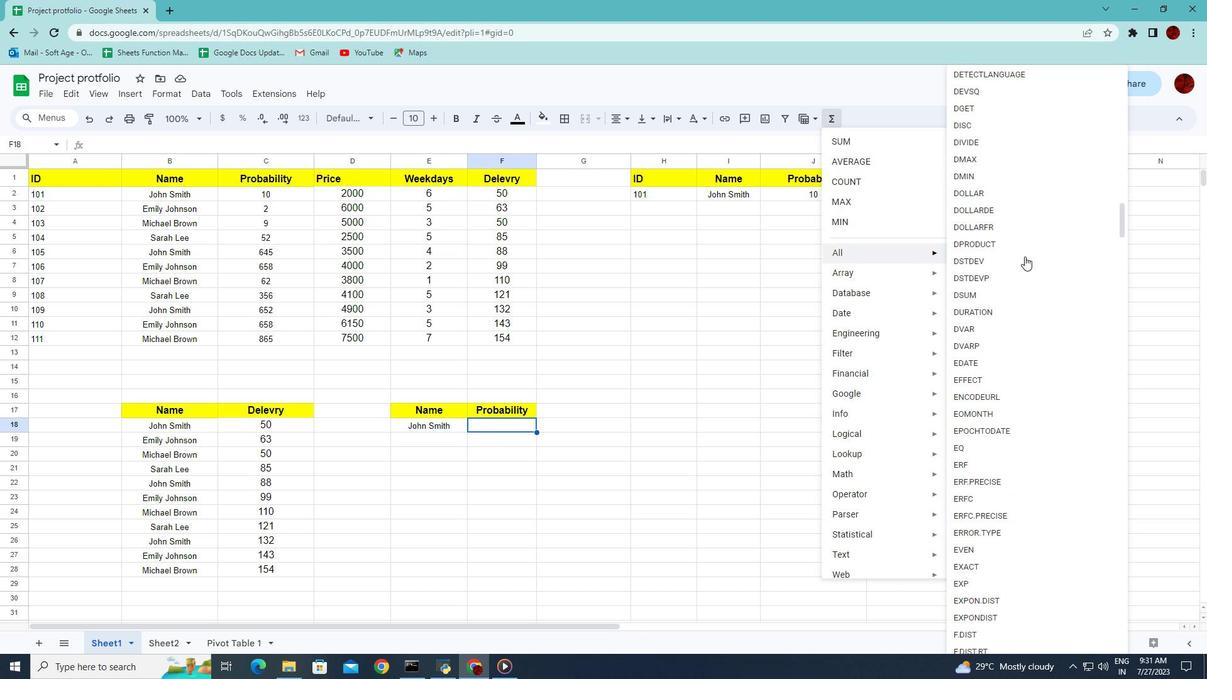 
Action: Mouse scrolled (1025, 256) with delta (0, 0)
Screenshot: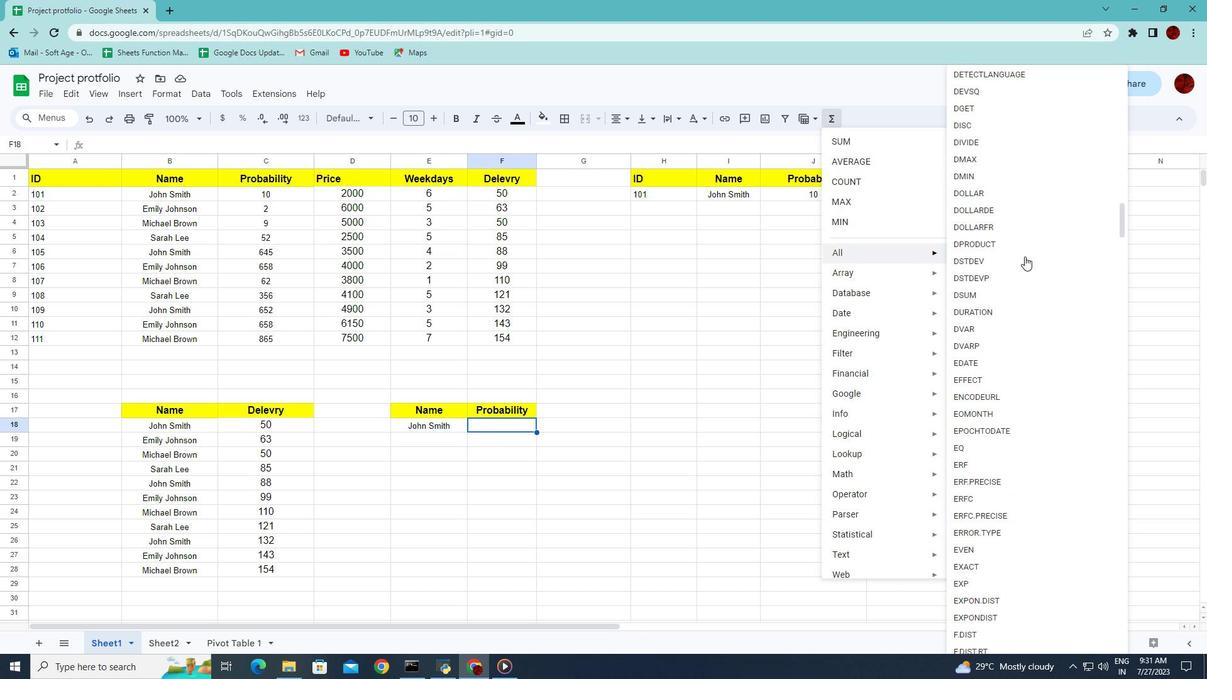 
Action: Mouse scrolled (1025, 256) with delta (0, 0)
Screenshot: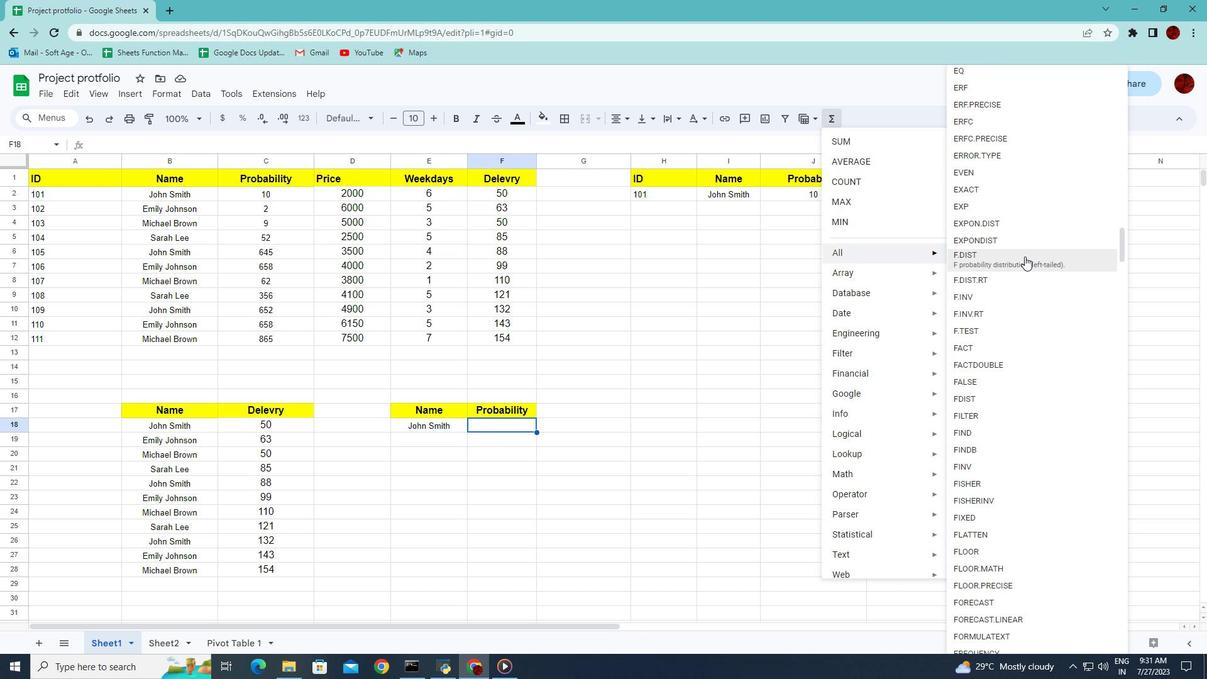
Action: Mouse scrolled (1025, 256) with delta (0, 0)
Screenshot: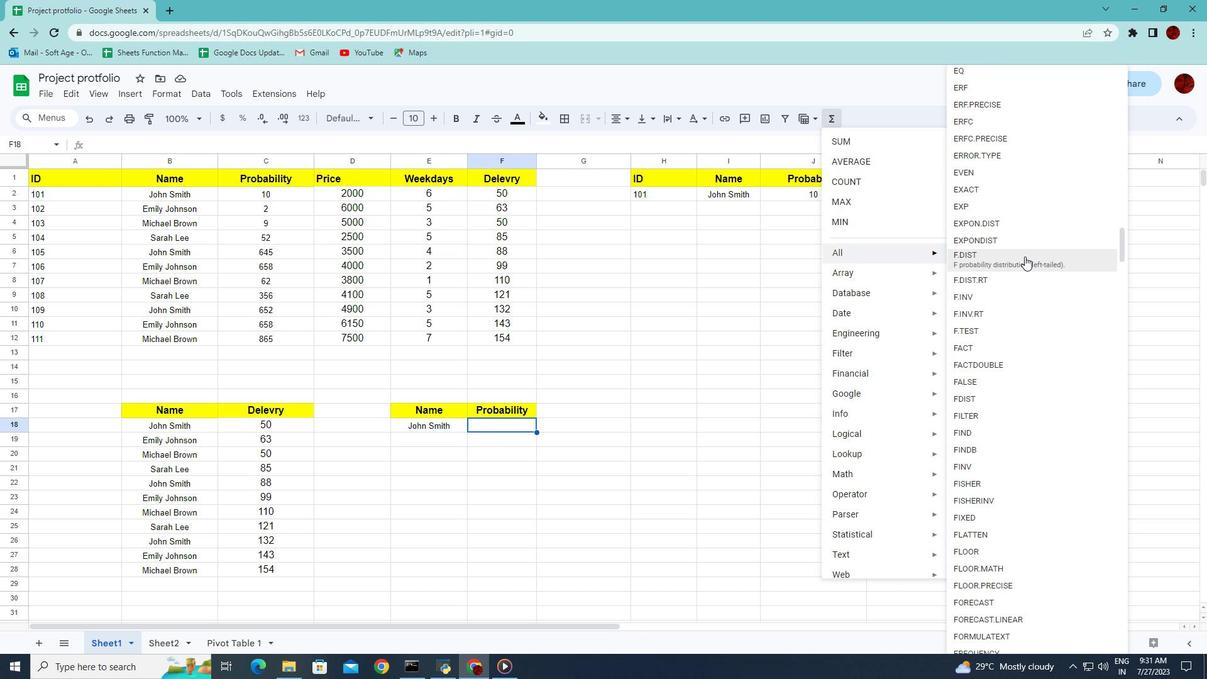 
Action: Mouse scrolled (1025, 256) with delta (0, 0)
Screenshot: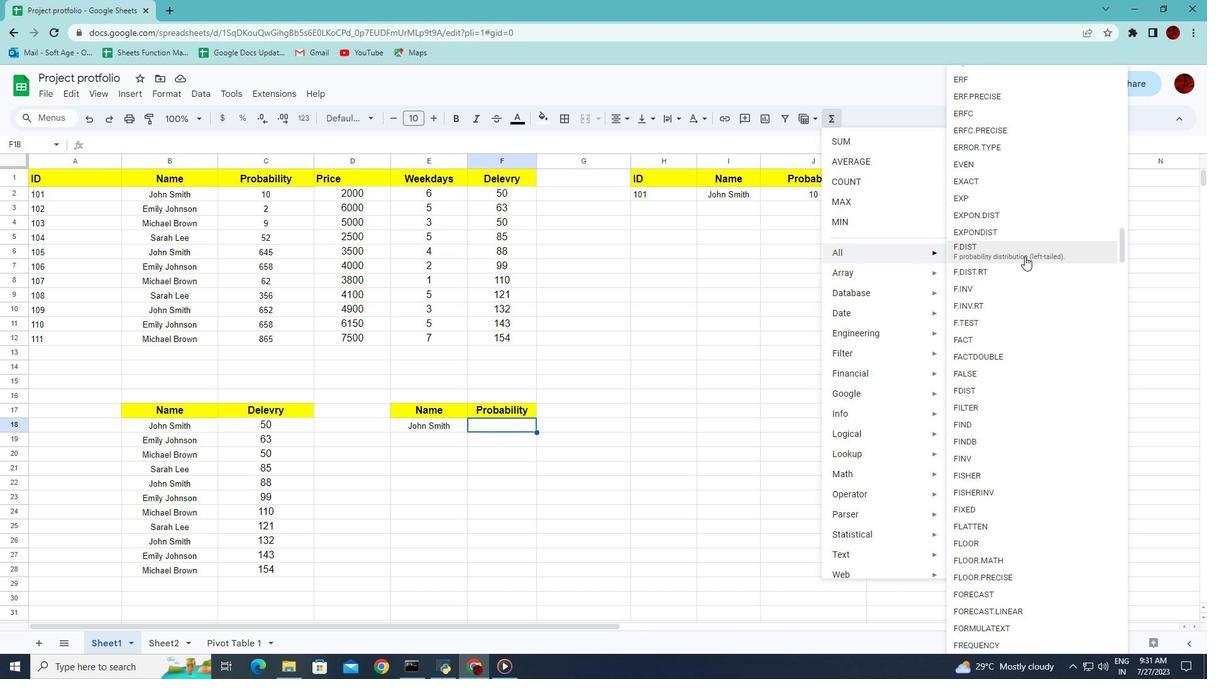 
Action: Mouse scrolled (1025, 256) with delta (0, 0)
Screenshot: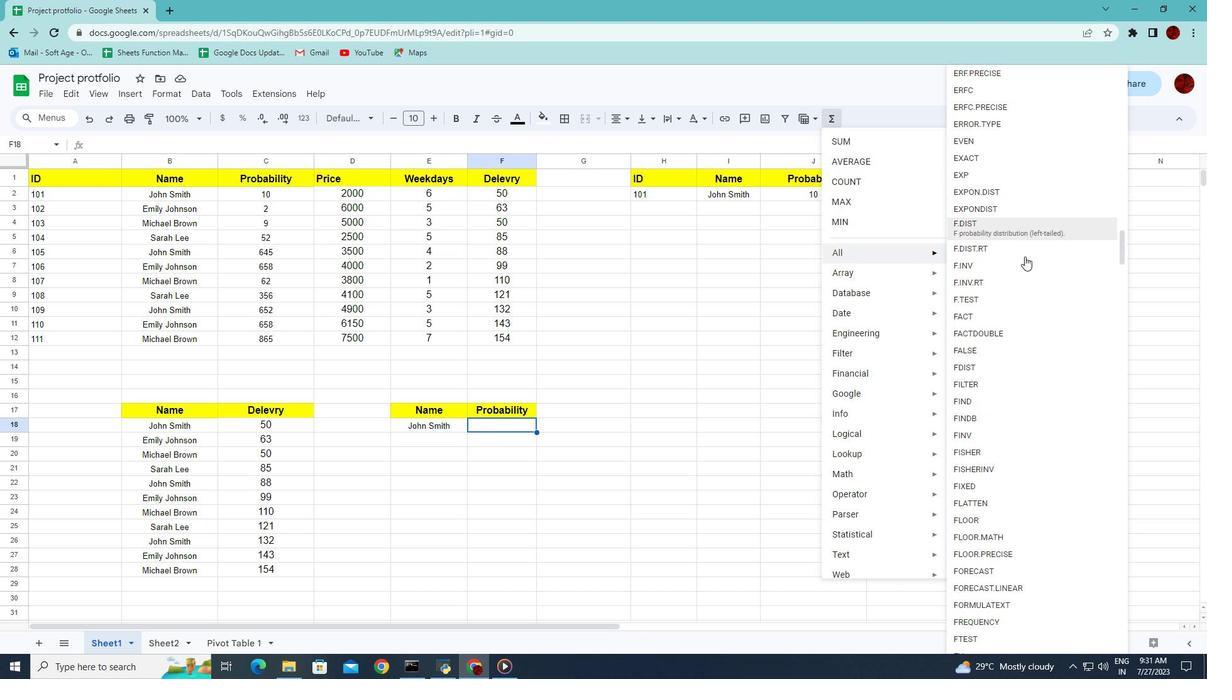 
Action: Mouse scrolled (1025, 256) with delta (0, 0)
Screenshot: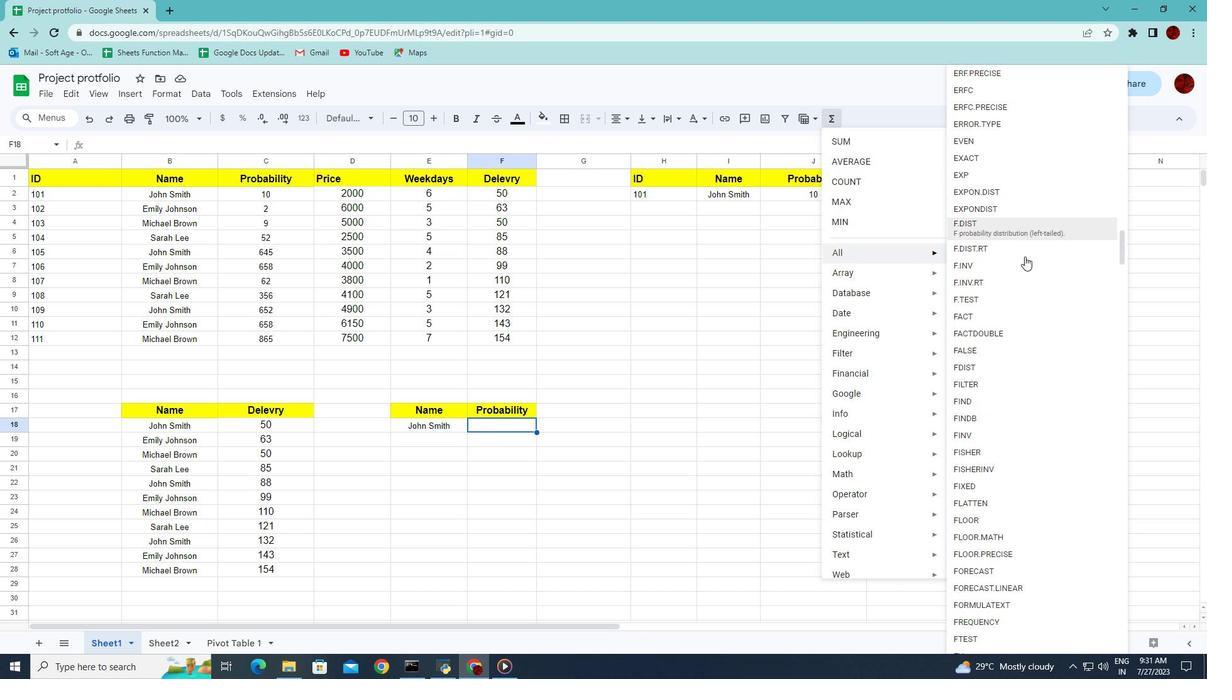 
Action: Mouse scrolled (1025, 256) with delta (0, 0)
Screenshot: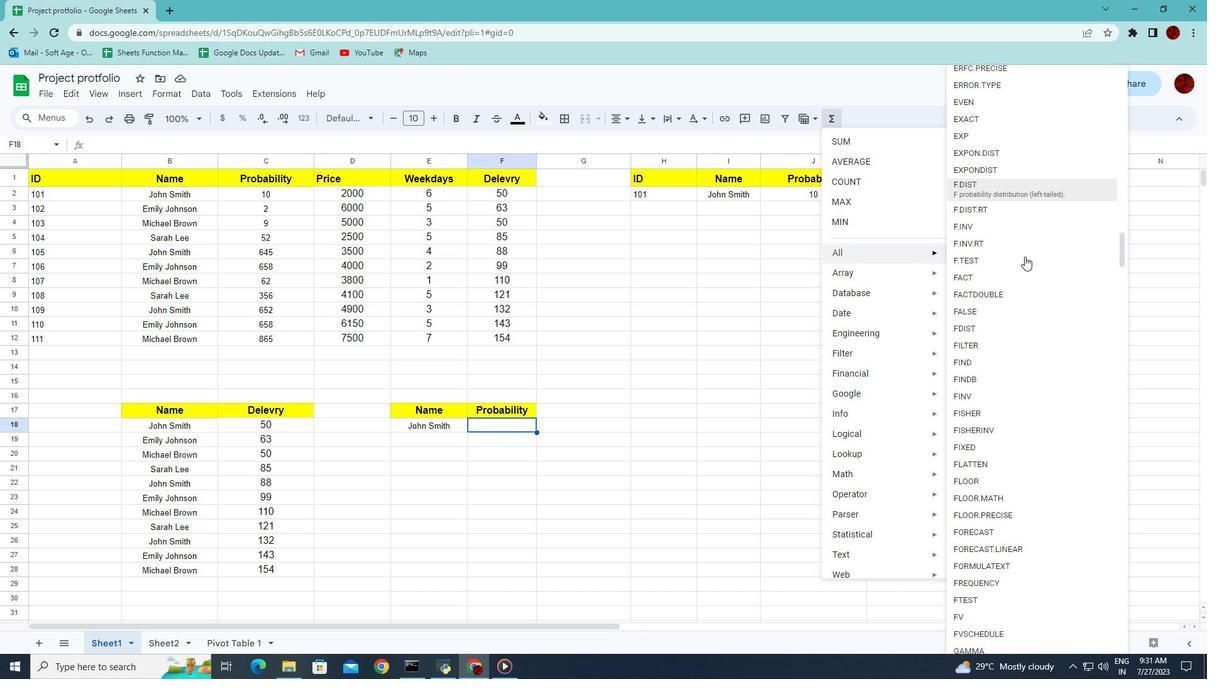 
Action: Mouse scrolled (1025, 256) with delta (0, 0)
Screenshot: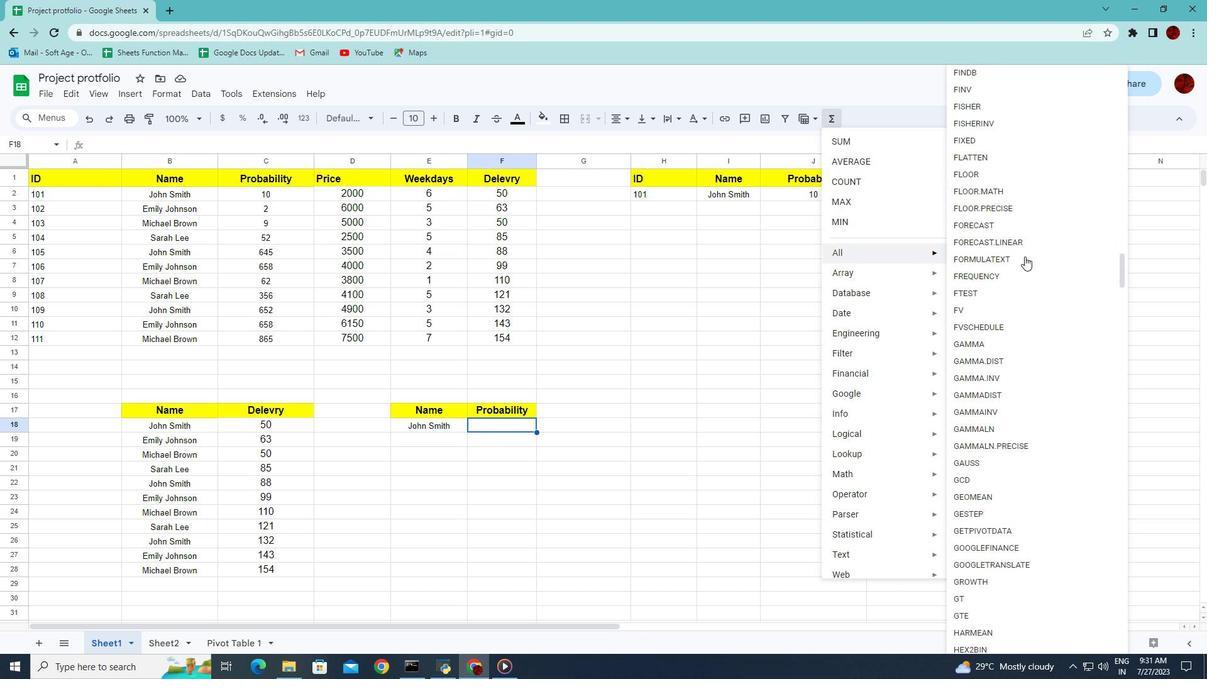 
Action: Mouse scrolled (1025, 256) with delta (0, 0)
Screenshot: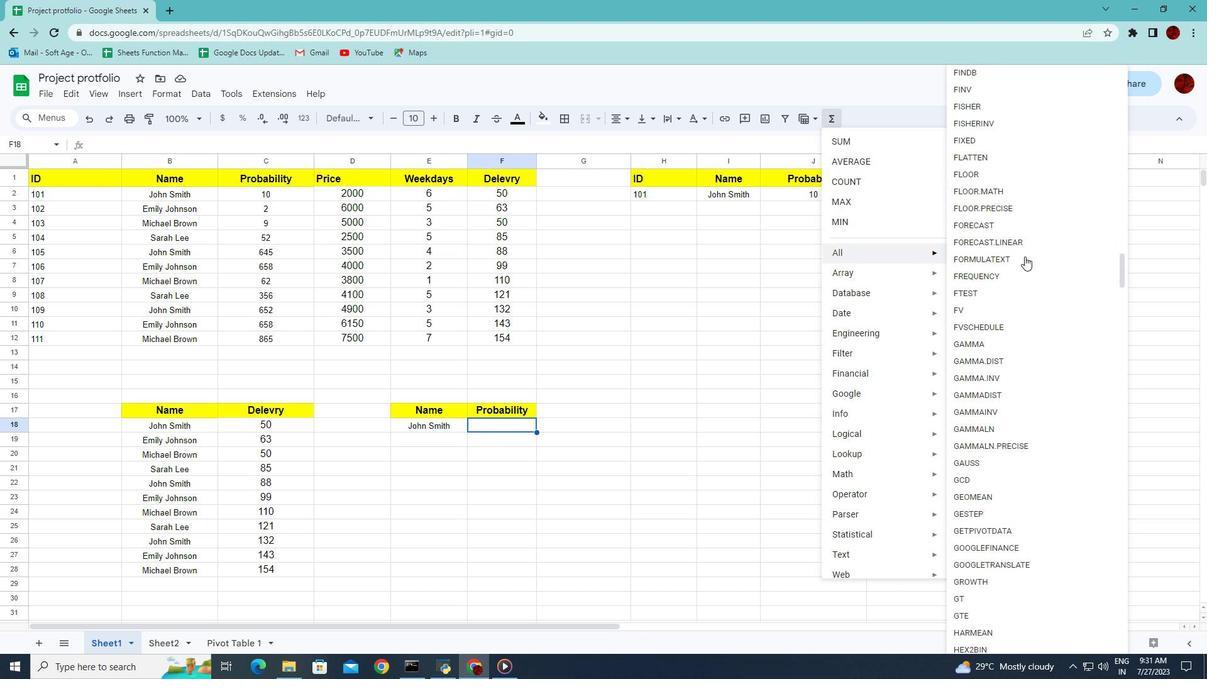 
Action: Mouse scrolled (1025, 256) with delta (0, 0)
Screenshot: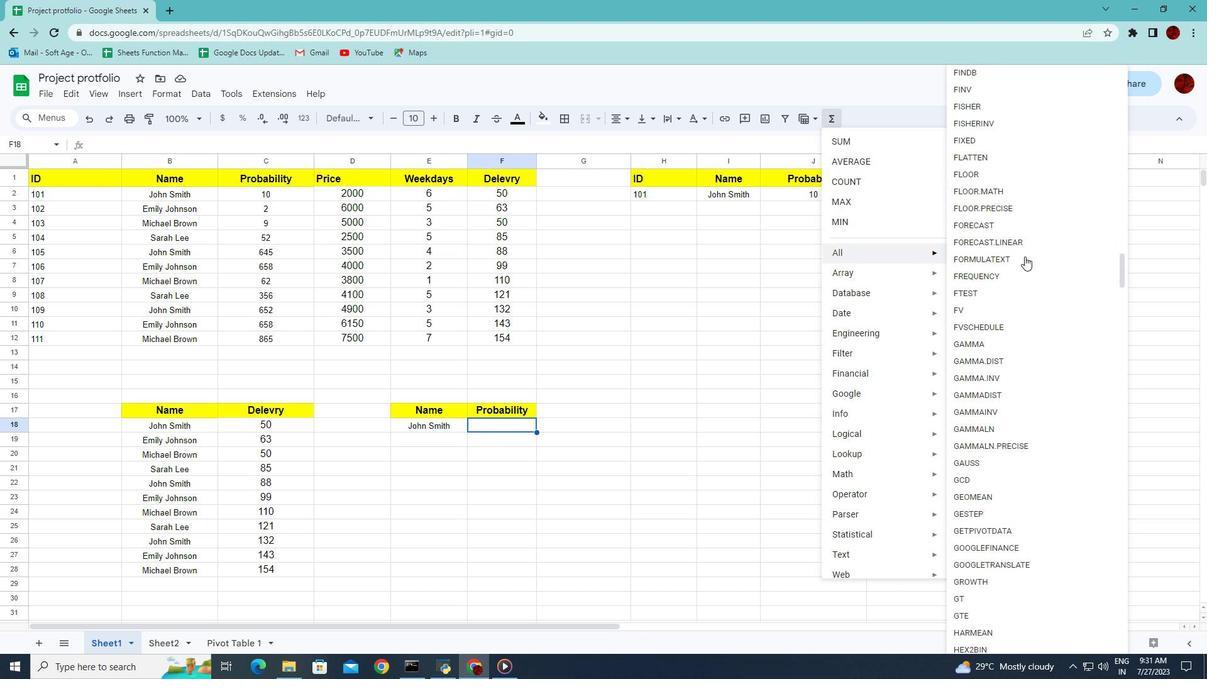 
Action: Mouse scrolled (1025, 256) with delta (0, 0)
Screenshot: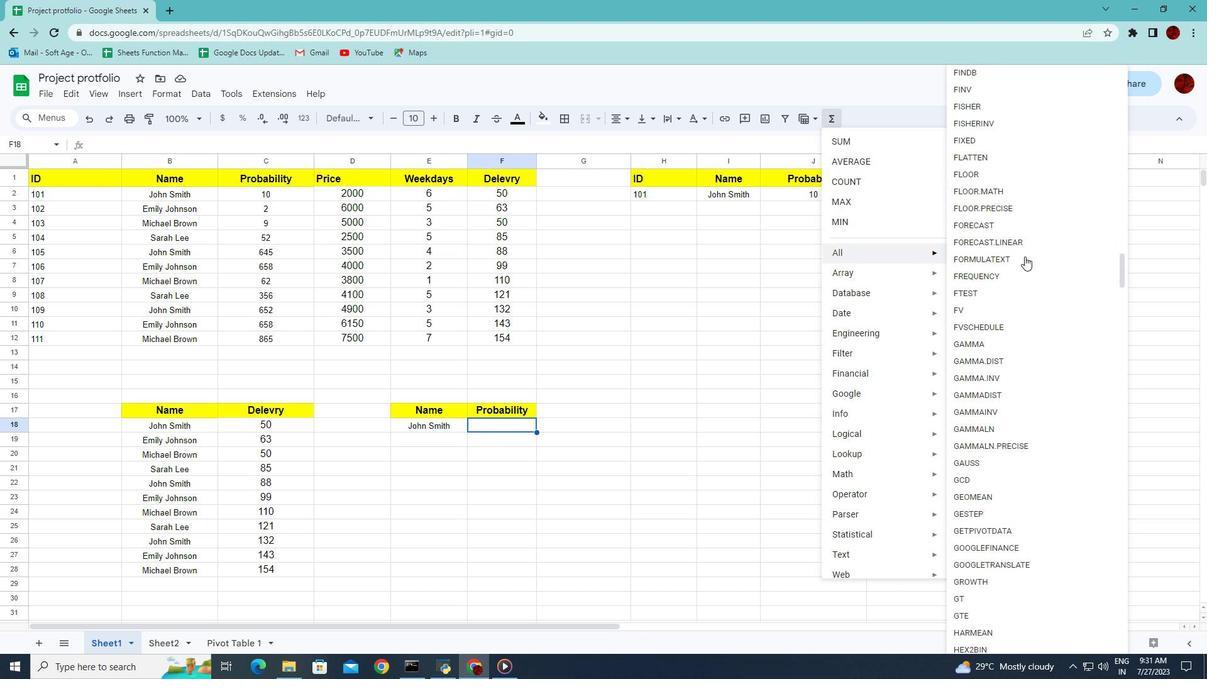 
Action: Mouse scrolled (1025, 256) with delta (0, 0)
Screenshot: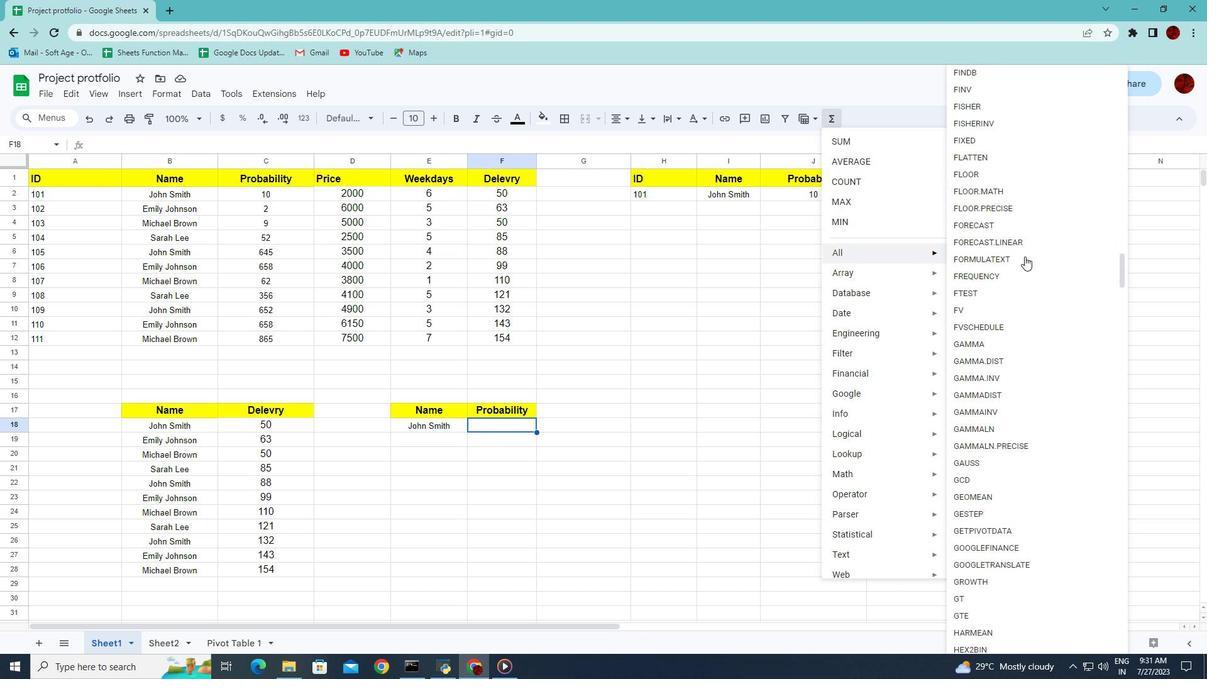 
Action: Mouse scrolled (1025, 256) with delta (0, 0)
Screenshot: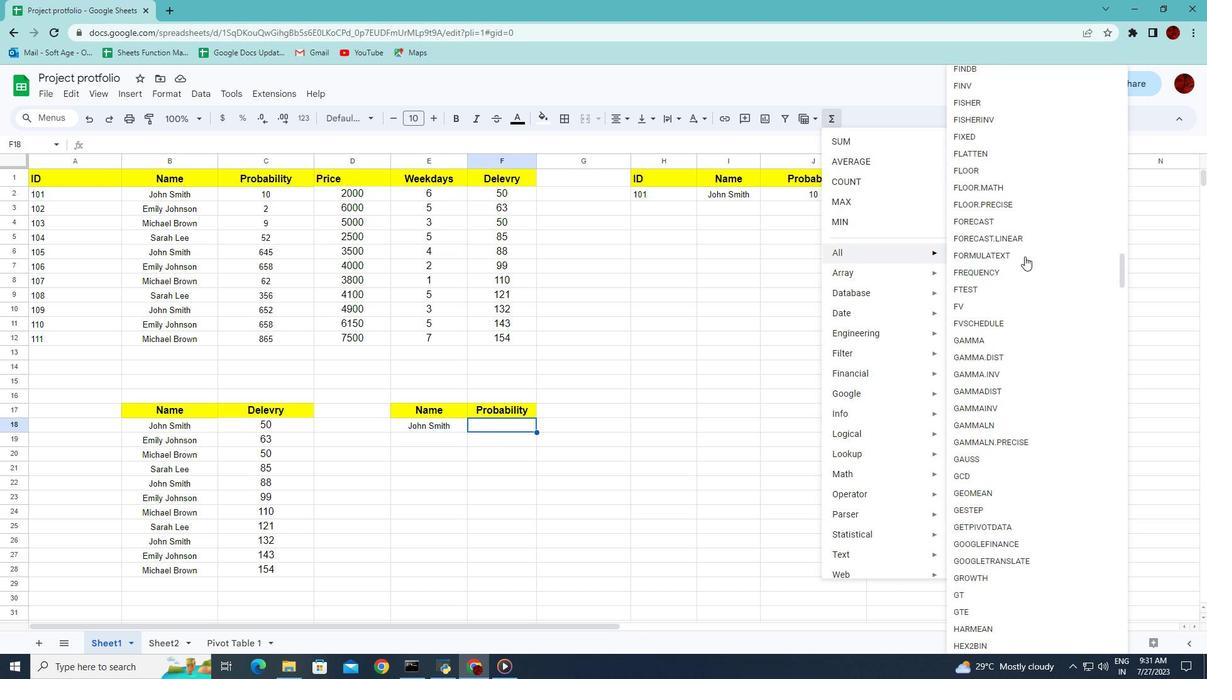 
Action: Mouse moved to (984, 463)
Screenshot: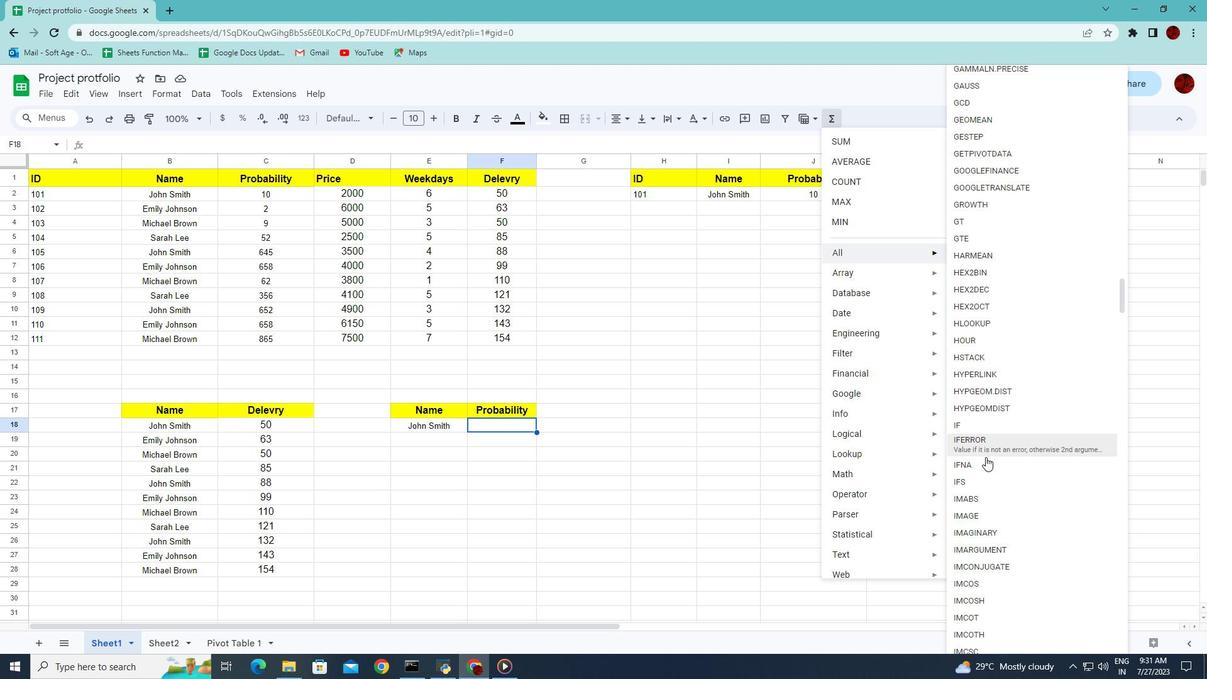 
Action: Mouse pressed left at (984, 463)
Screenshot: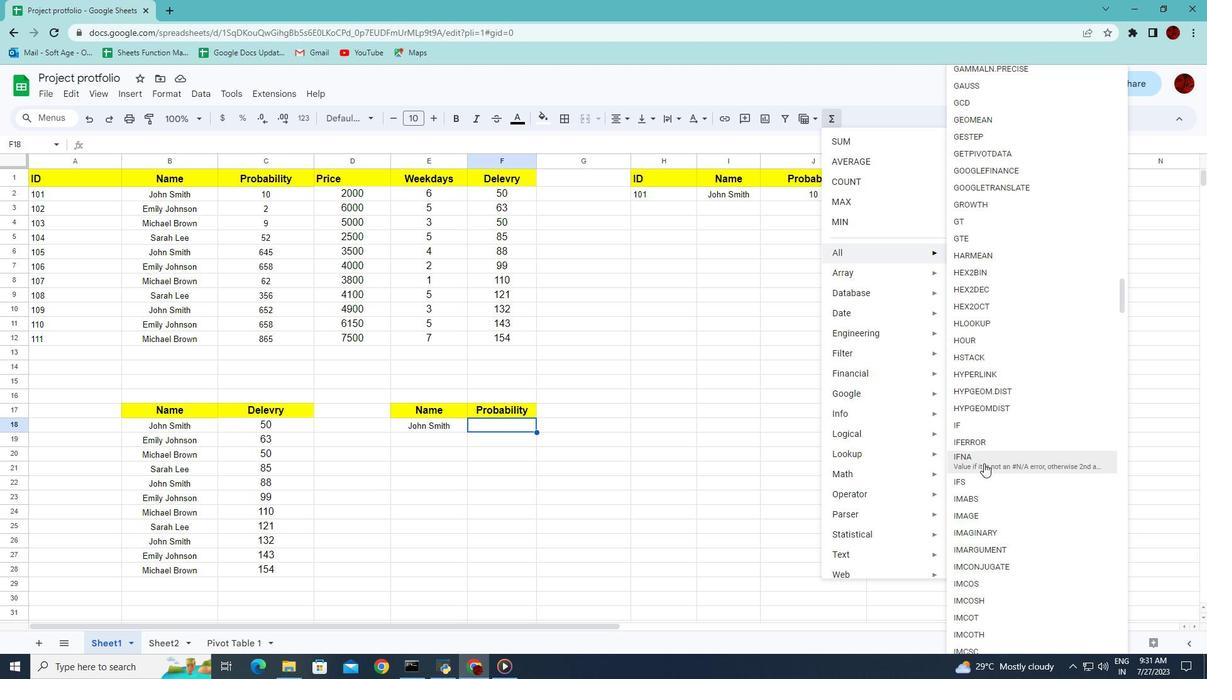 
Action: Key pressed <Key.shift_r><Key.shift_r><Key.shift_r><Key.shift_r><Key.shift_r><Key.shift_r>"no<Key.space>error<Key.shift_r>",err<Key.backspace><Key.backspace><Key.backspace><Key.shift_r>"error<Key.shift_r>"<Key.enter>
Screenshot: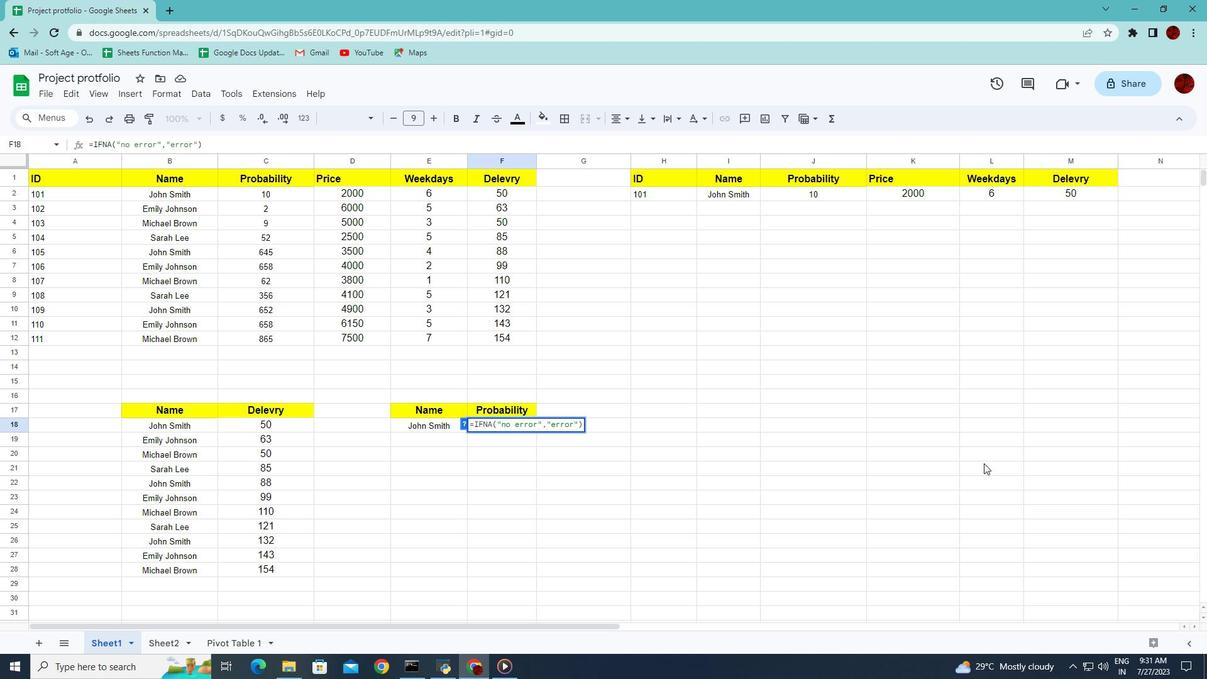 
